 Task: Look for space in Douera, Algeria from 7th July, 2023 to 15th July, 2023 for 6 adults in price range Rs.15000 to Rs.20000. Place can be entire place with 3 bedrooms having 3 beds and 3 bathrooms. Property type can be house, flat, hotel. Amenities needed are: washing machine. Booking option can be shelf check-in. Required host language is .
Action: Mouse moved to (531, 118)
Screenshot: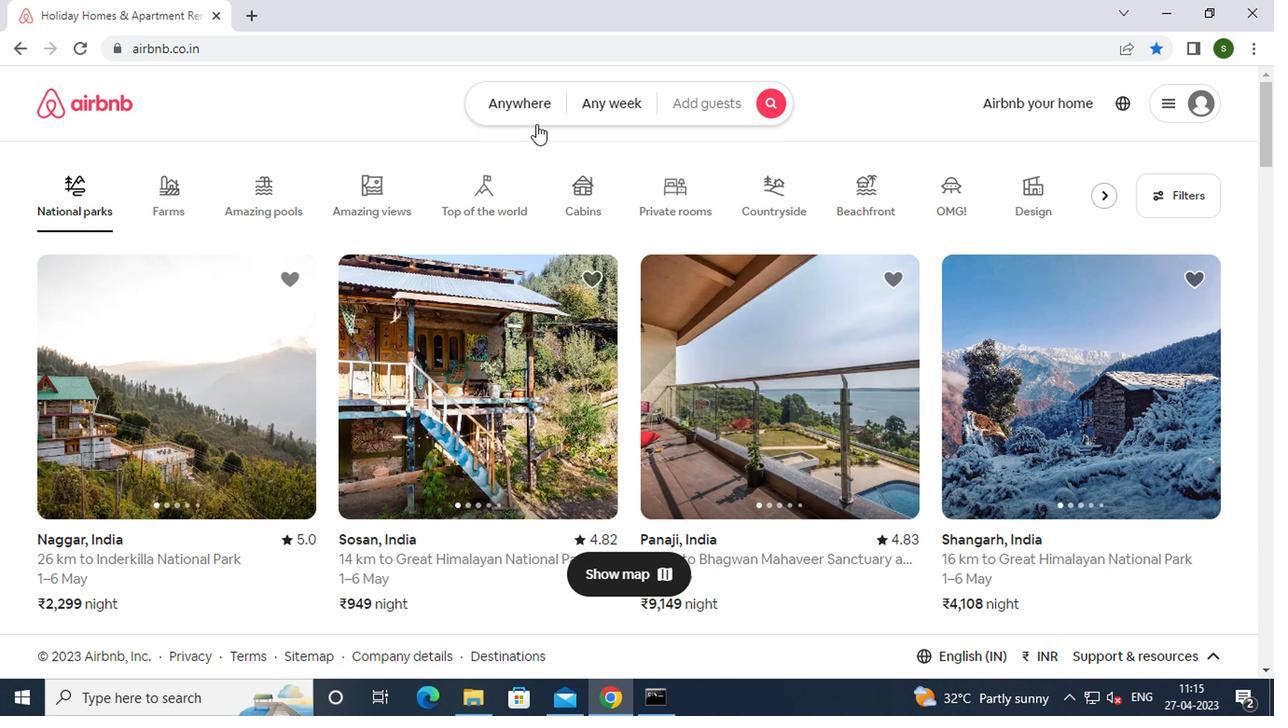 
Action: Mouse pressed left at (531, 118)
Screenshot: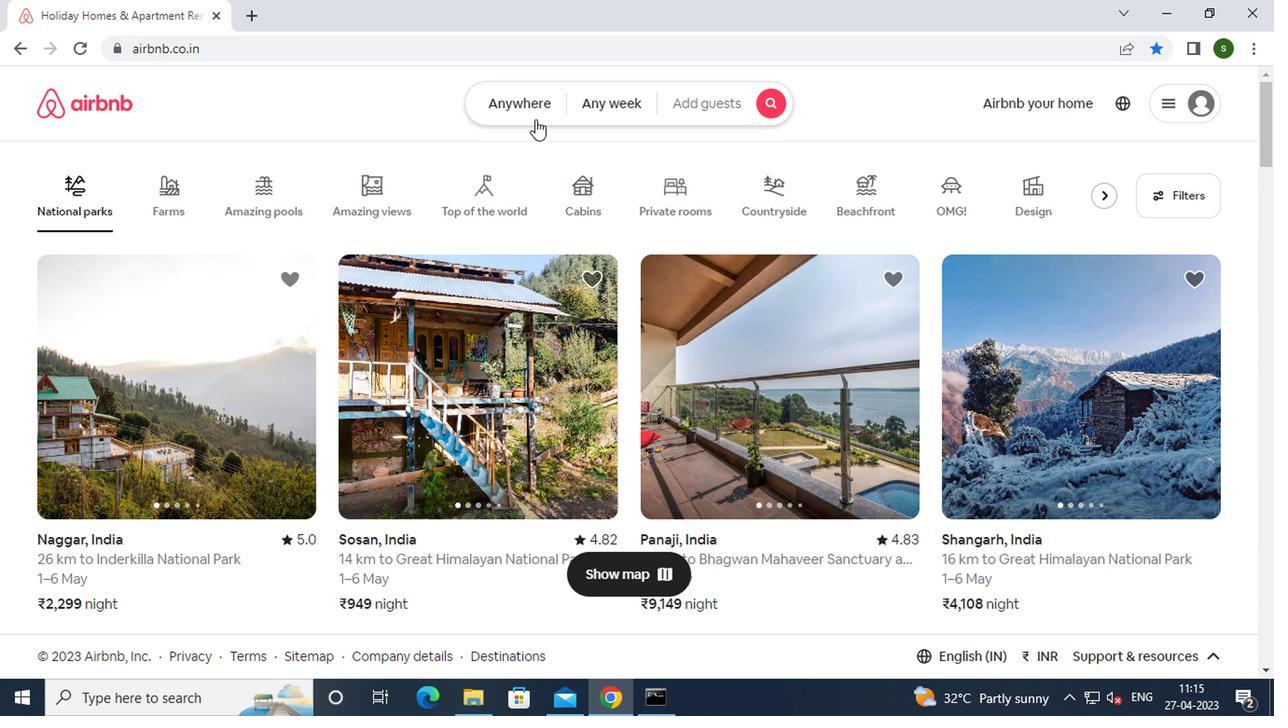 
Action: Mouse moved to (457, 174)
Screenshot: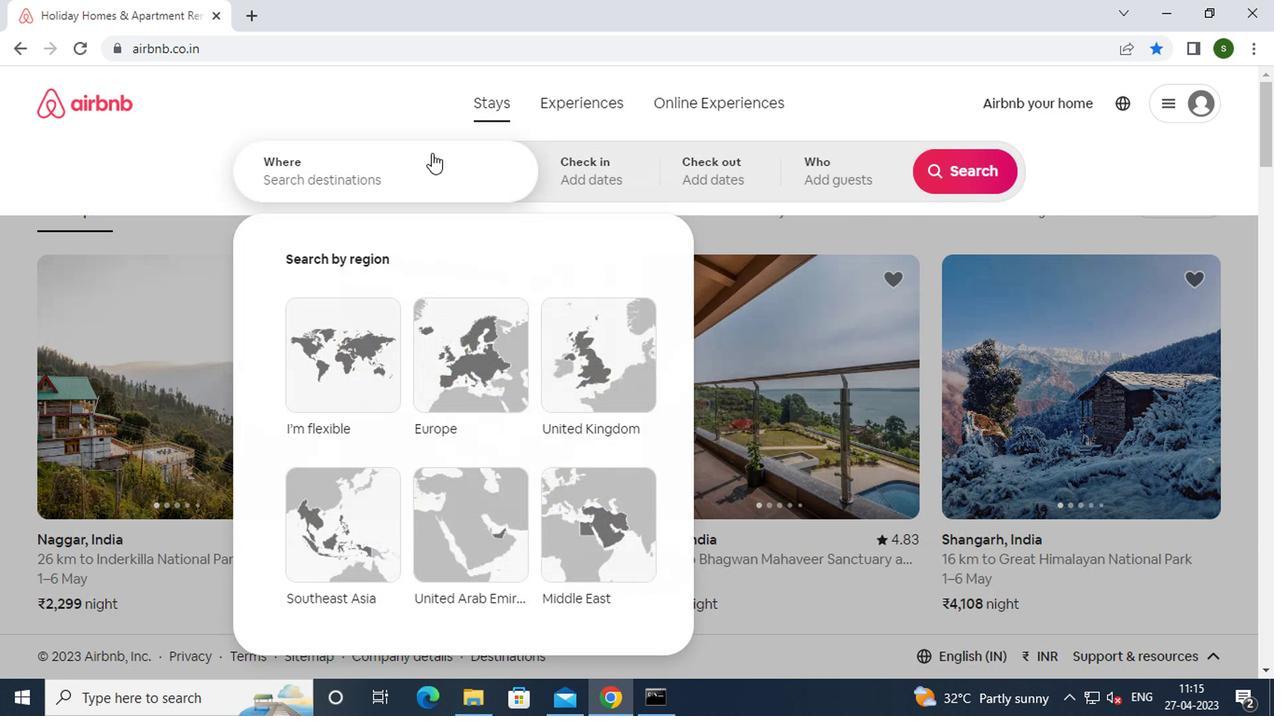 
Action: Mouse pressed left at (457, 174)
Screenshot: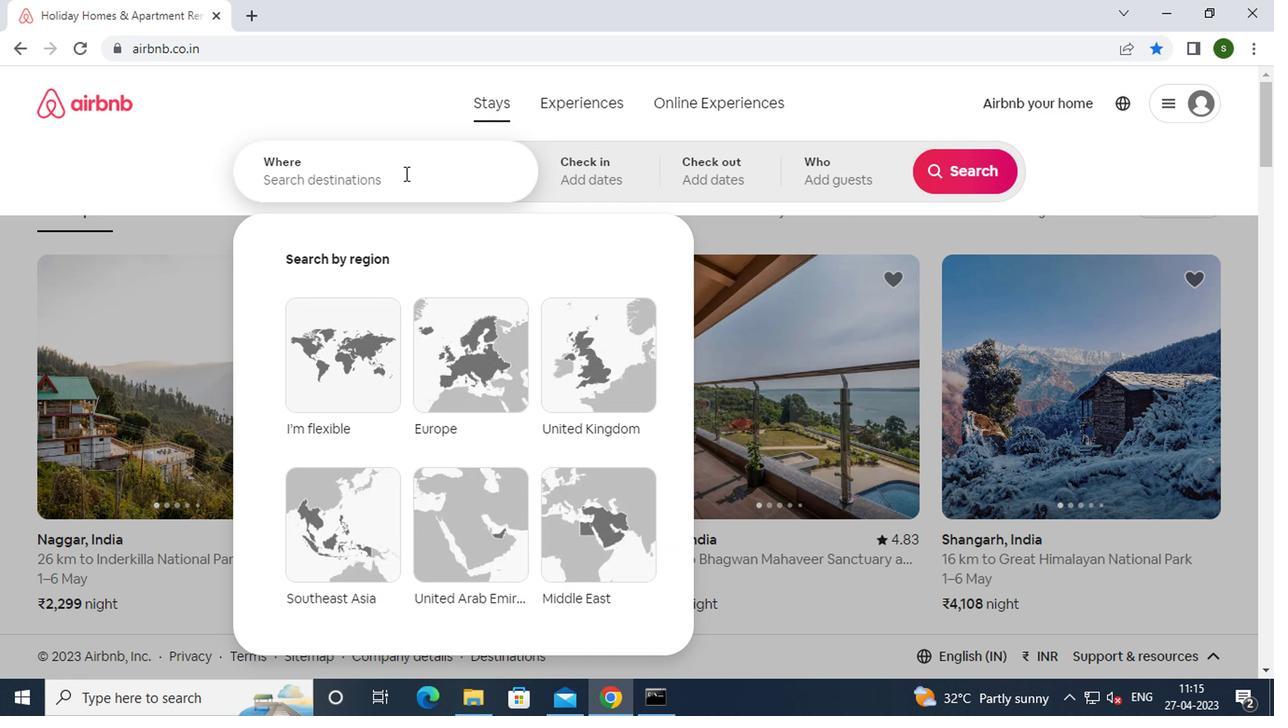 
Action: Key pressed d<Key.caps_lock>ouera,<Key.space><Key.caps_lock>a<Key.caps_lock>lgeria<Key.enter>
Screenshot: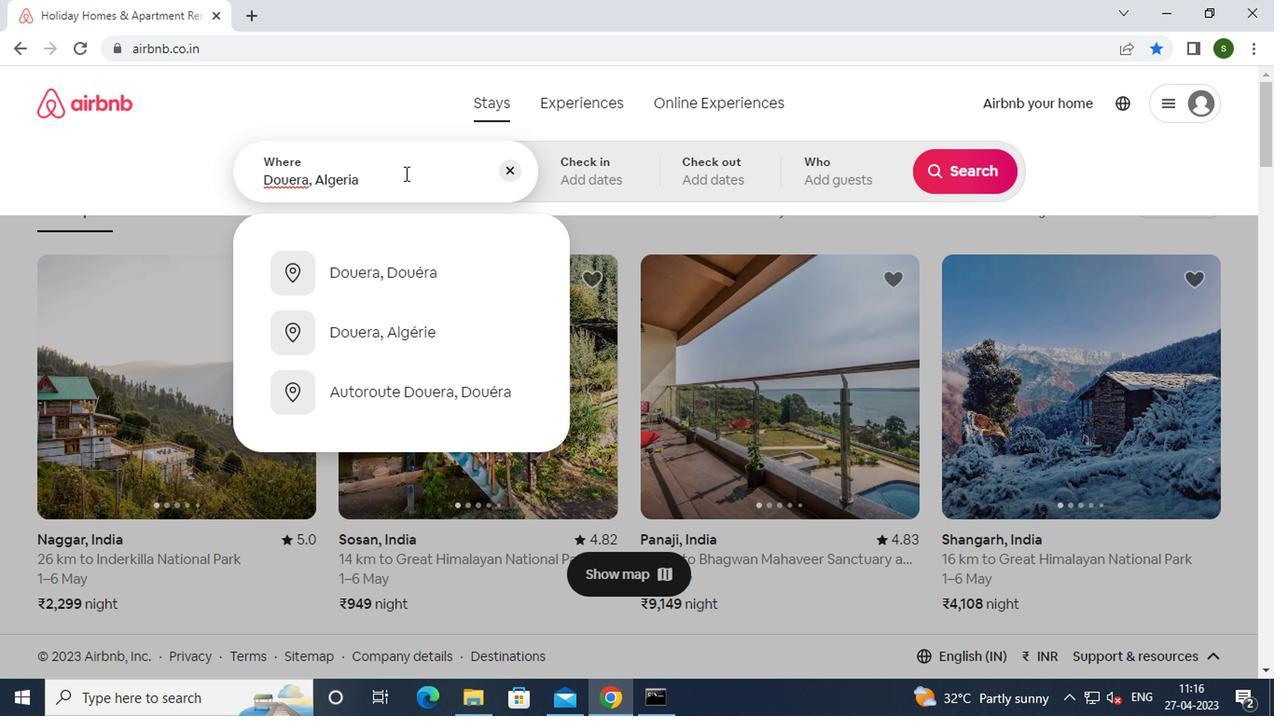 
Action: Mouse moved to (764, 317)
Screenshot: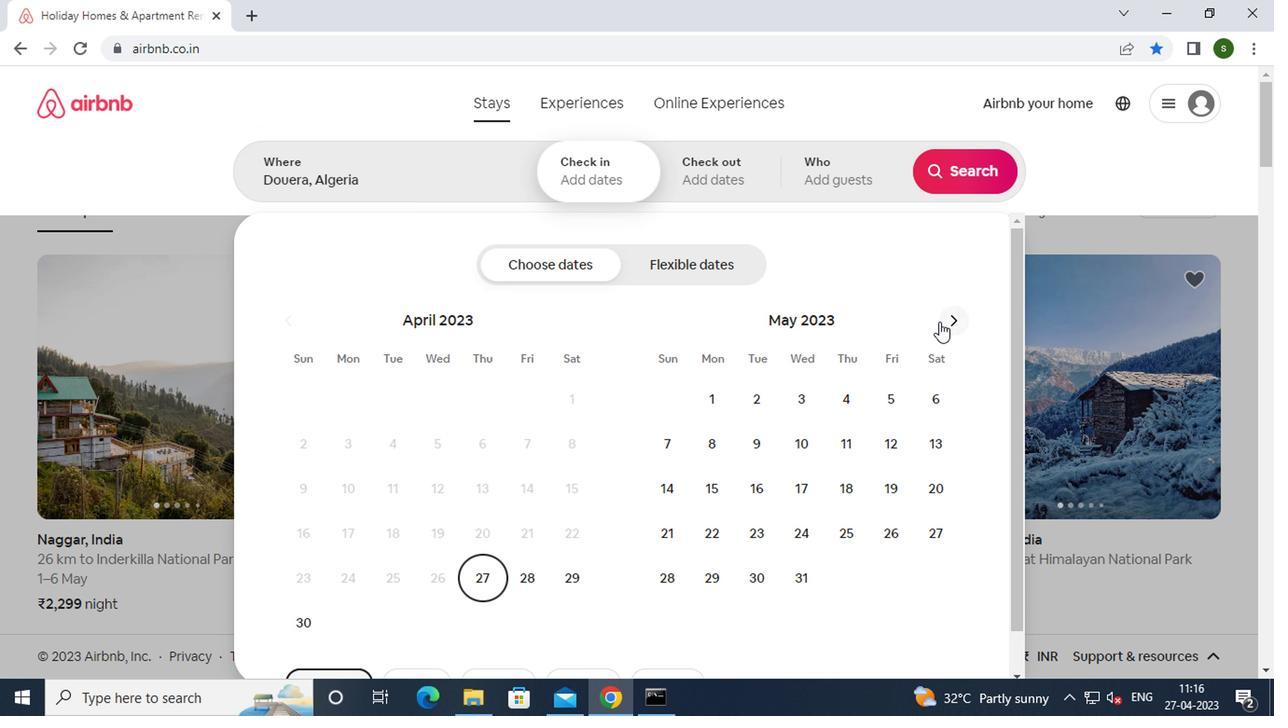 
Action: Mouse pressed left at (764, 317)
Screenshot: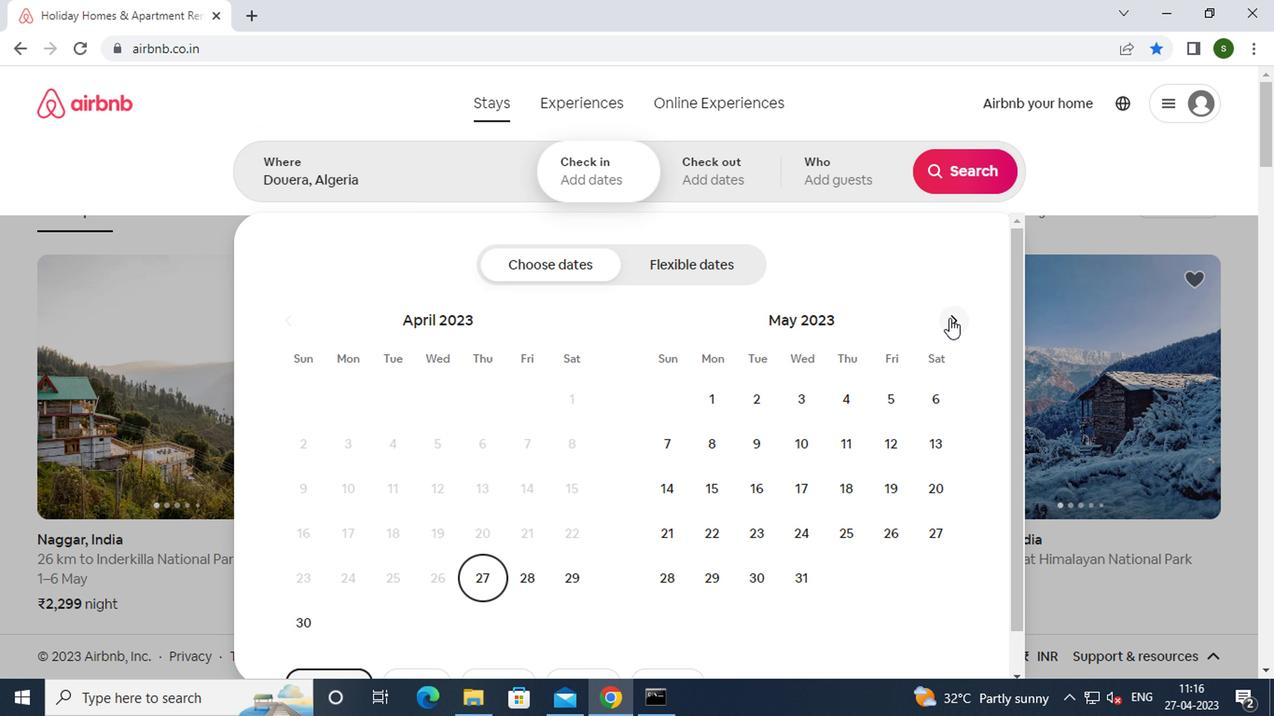 
Action: Mouse pressed left at (764, 317)
Screenshot: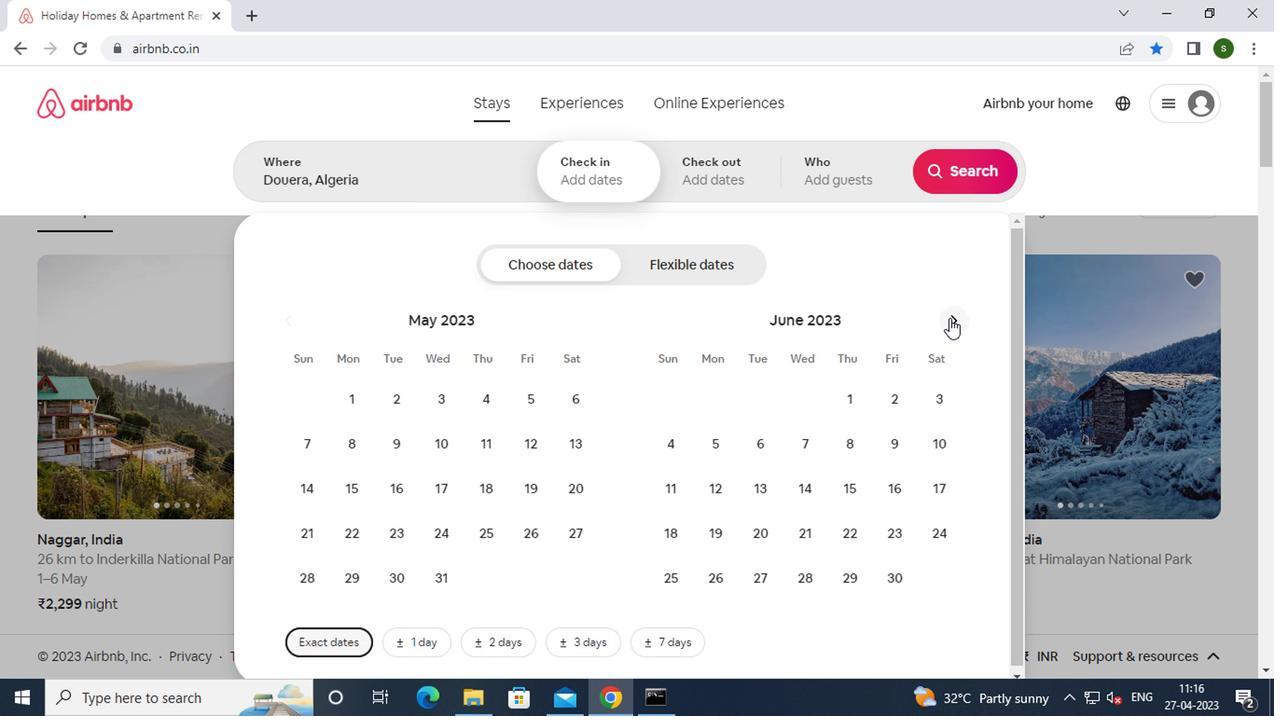 
Action: Mouse moved to (726, 445)
Screenshot: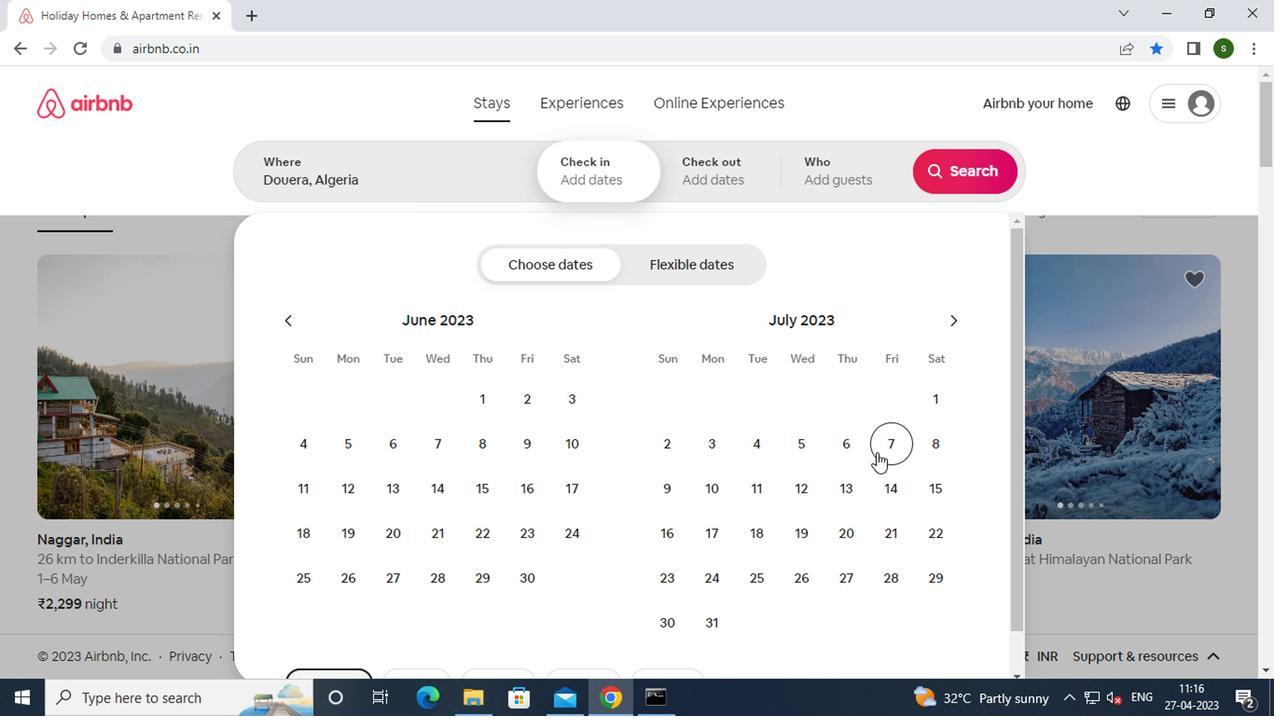 
Action: Mouse pressed left at (726, 445)
Screenshot: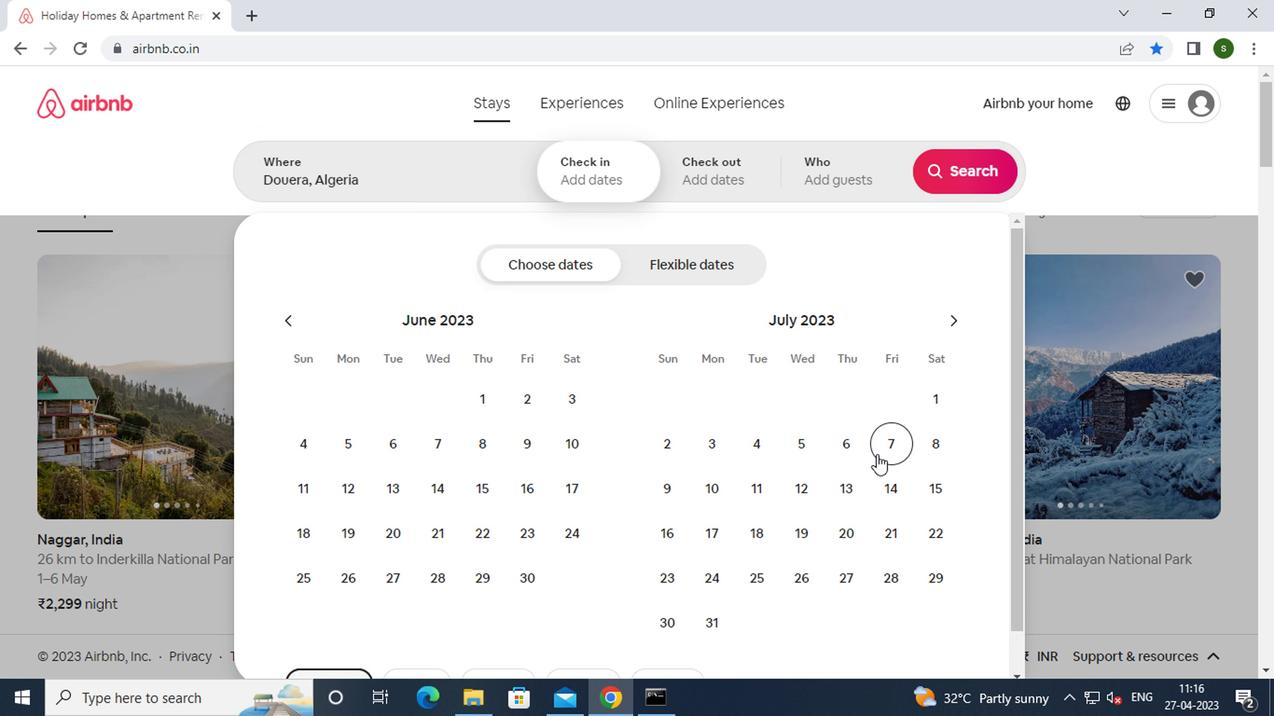 
Action: Mouse moved to (753, 479)
Screenshot: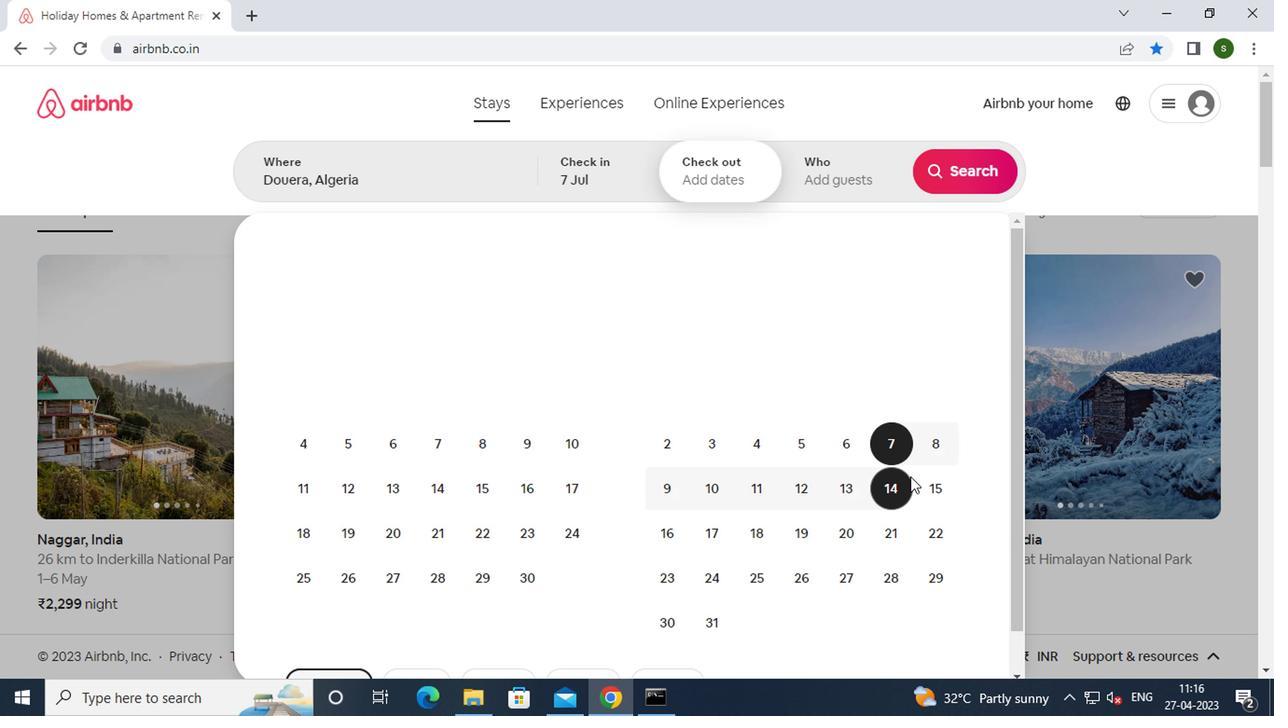 
Action: Mouse pressed left at (753, 479)
Screenshot: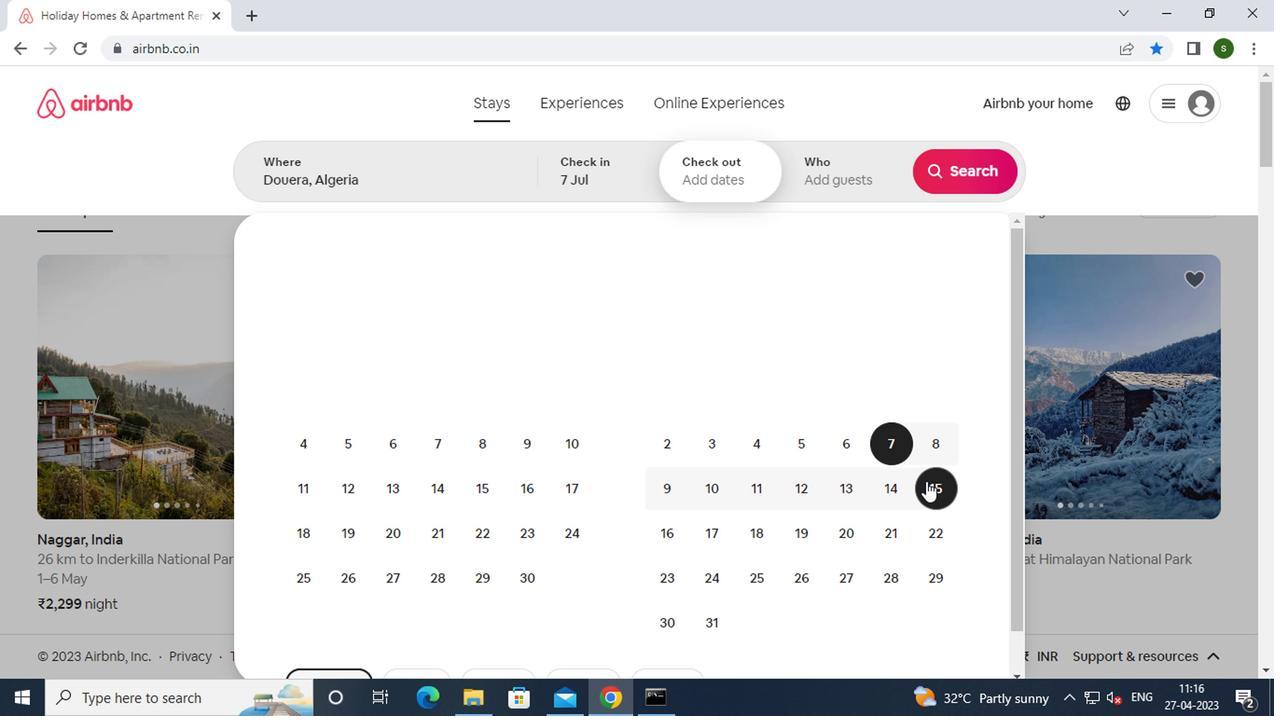 
Action: Mouse moved to (702, 169)
Screenshot: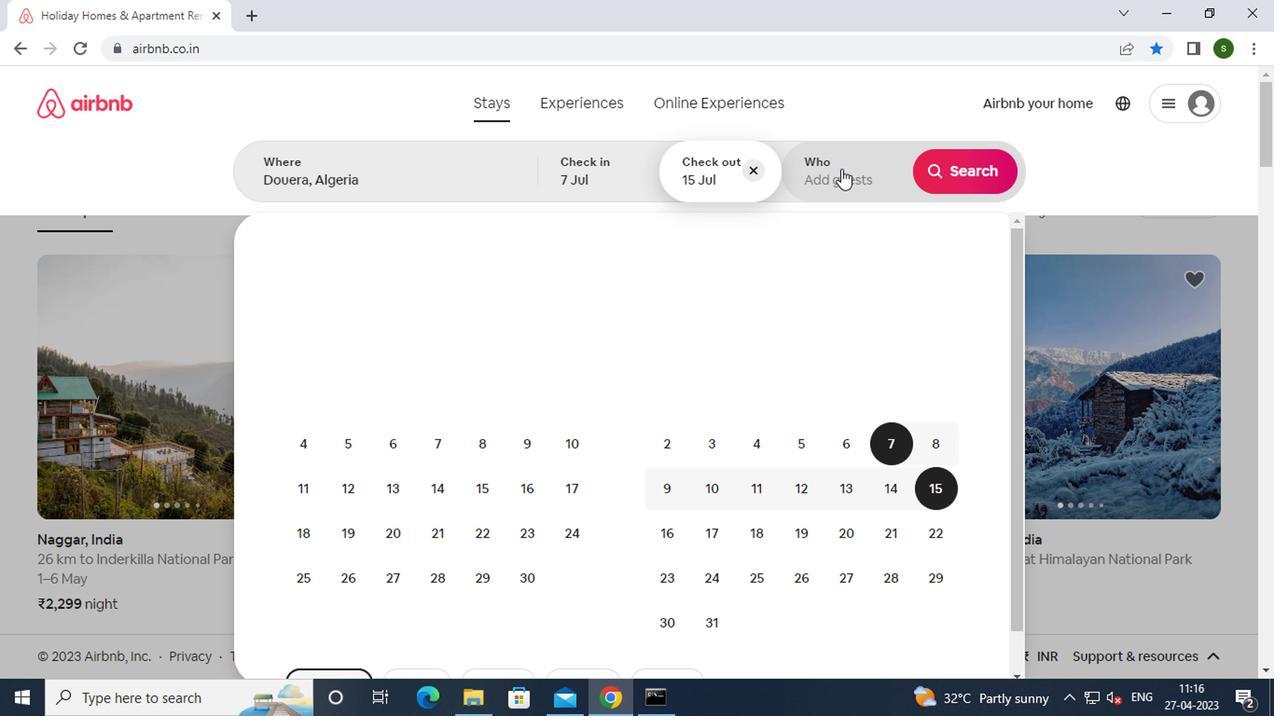 
Action: Mouse pressed left at (702, 169)
Screenshot: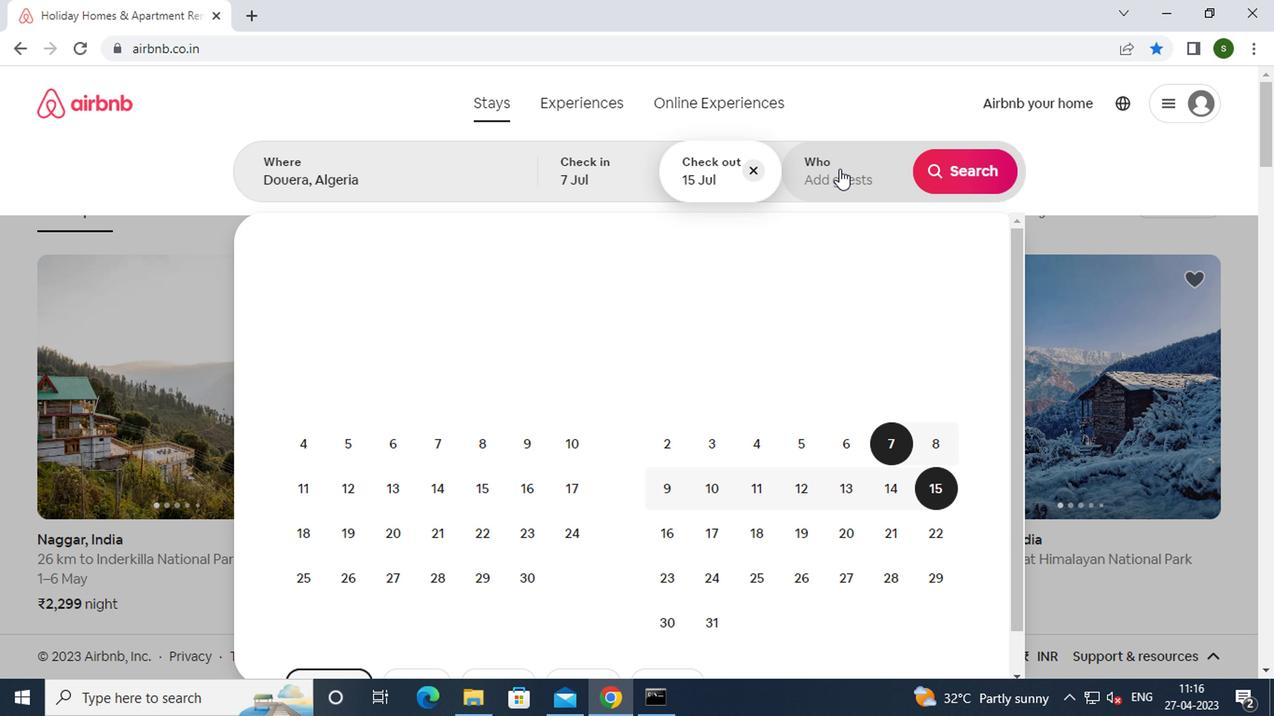 
Action: Mouse moved to (774, 265)
Screenshot: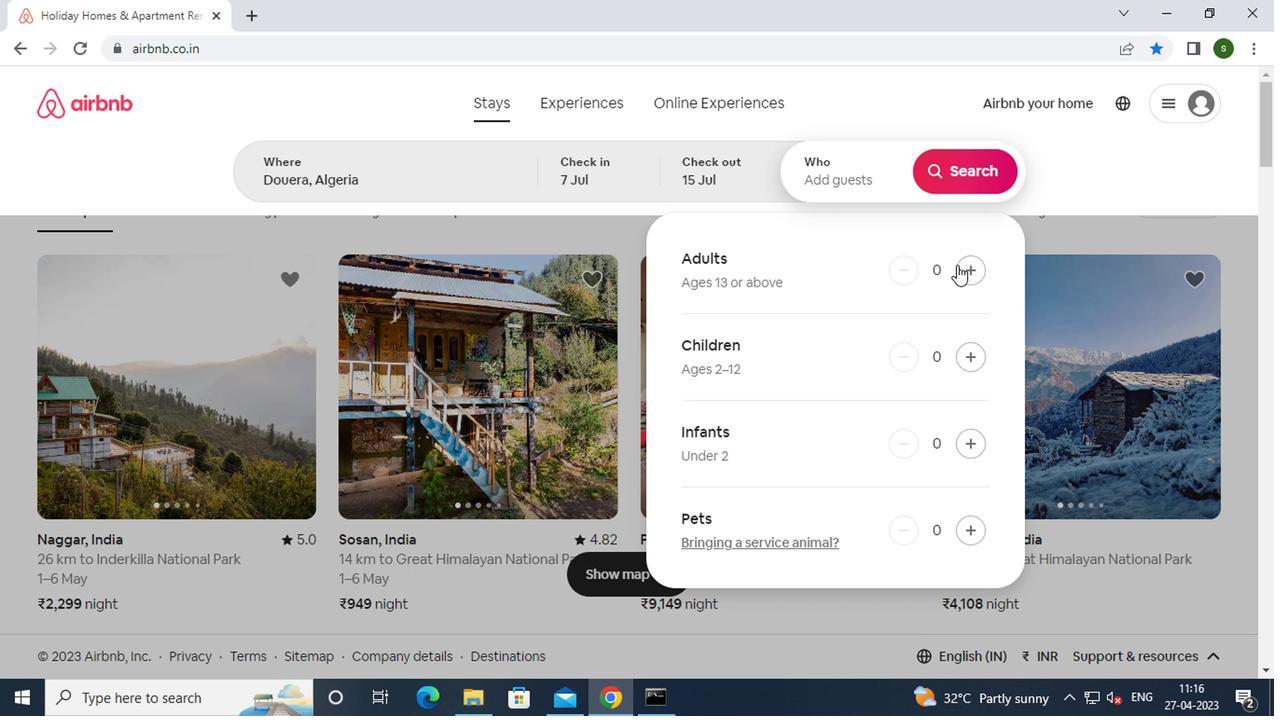 
Action: Mouse pressed left at (774, 265)
Screenshot: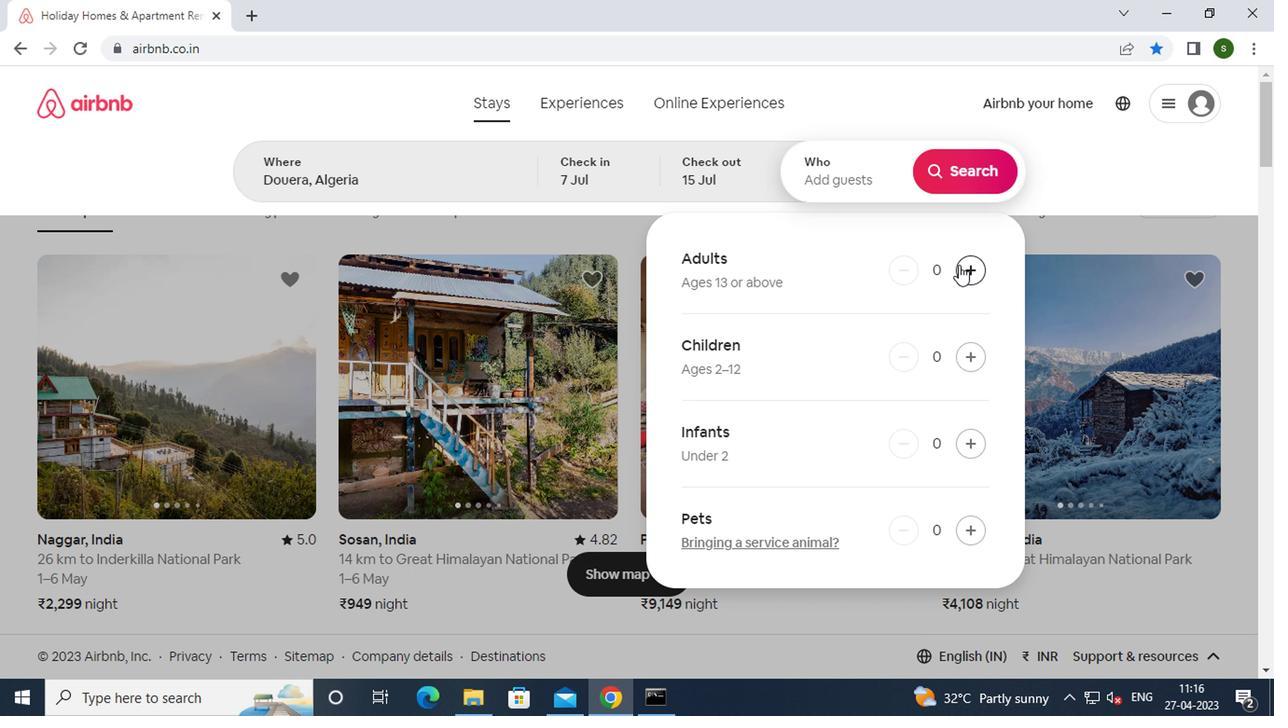 
Action: Mouse pressed left at (774, 265)
Screenshot: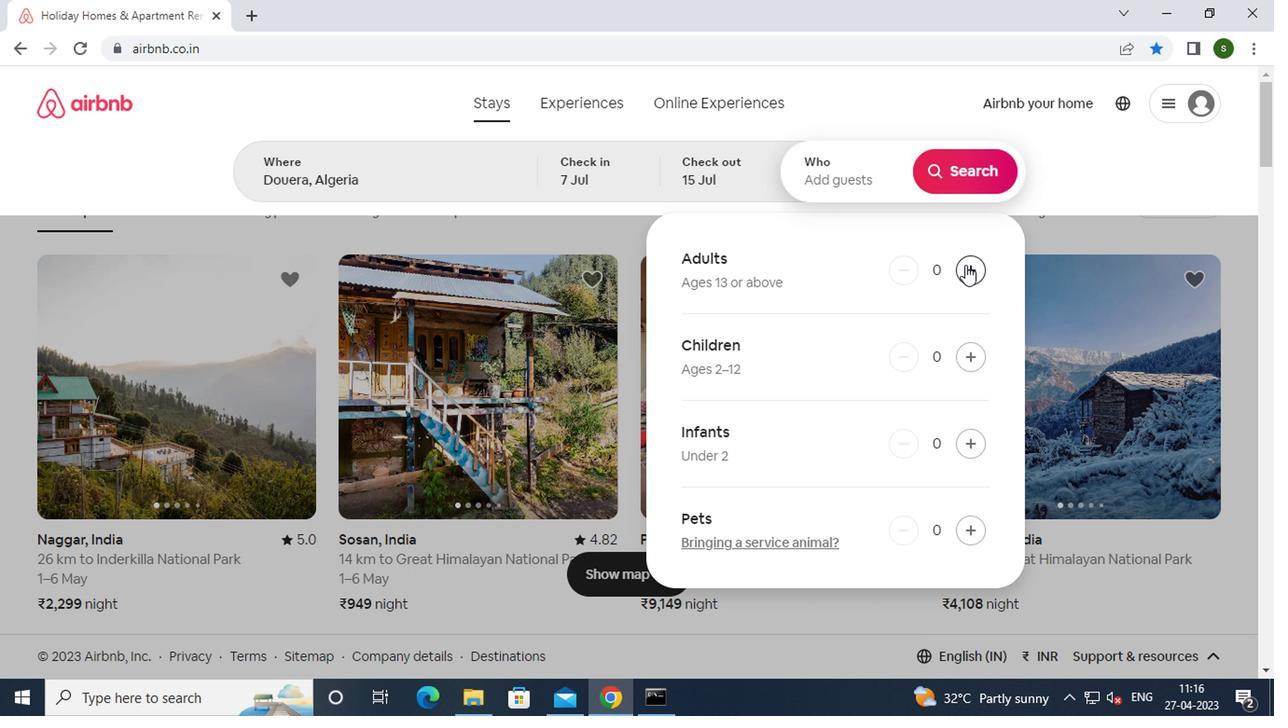 
Action: Mouse pressed left at (774, 265)
Screenshot: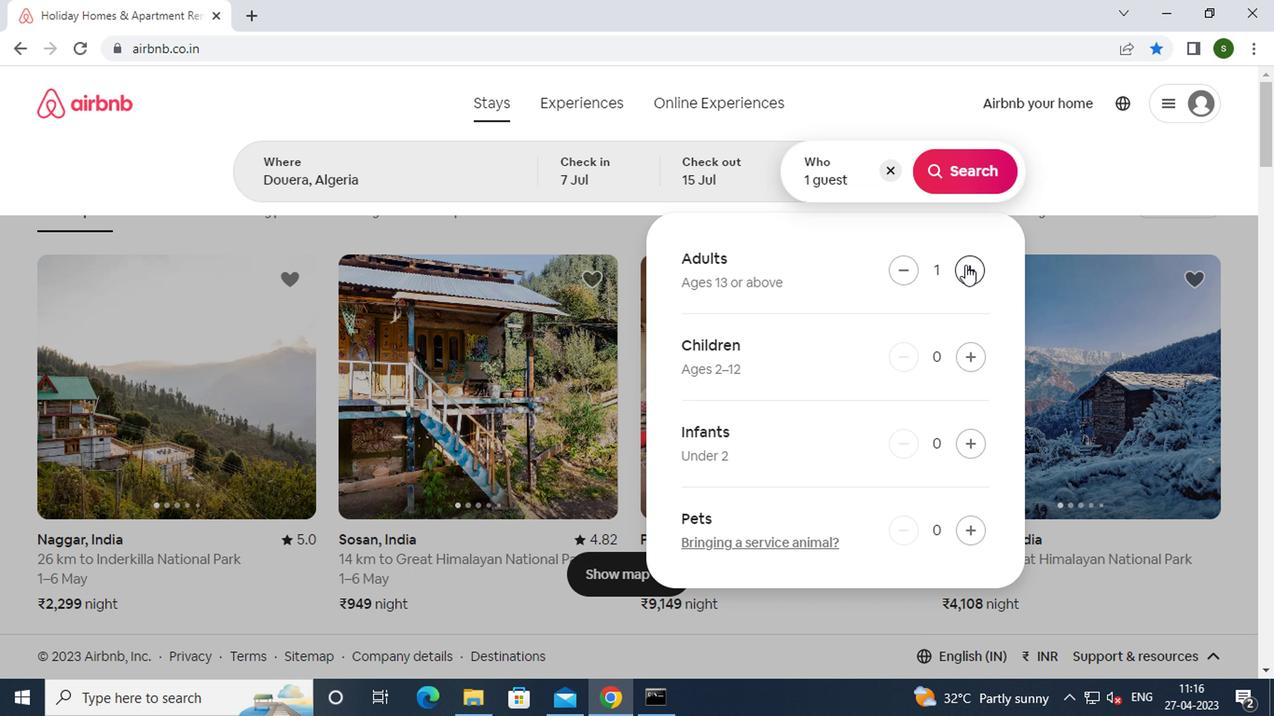 
Action: Mouse pressed left at (774, 265)
Screenshot: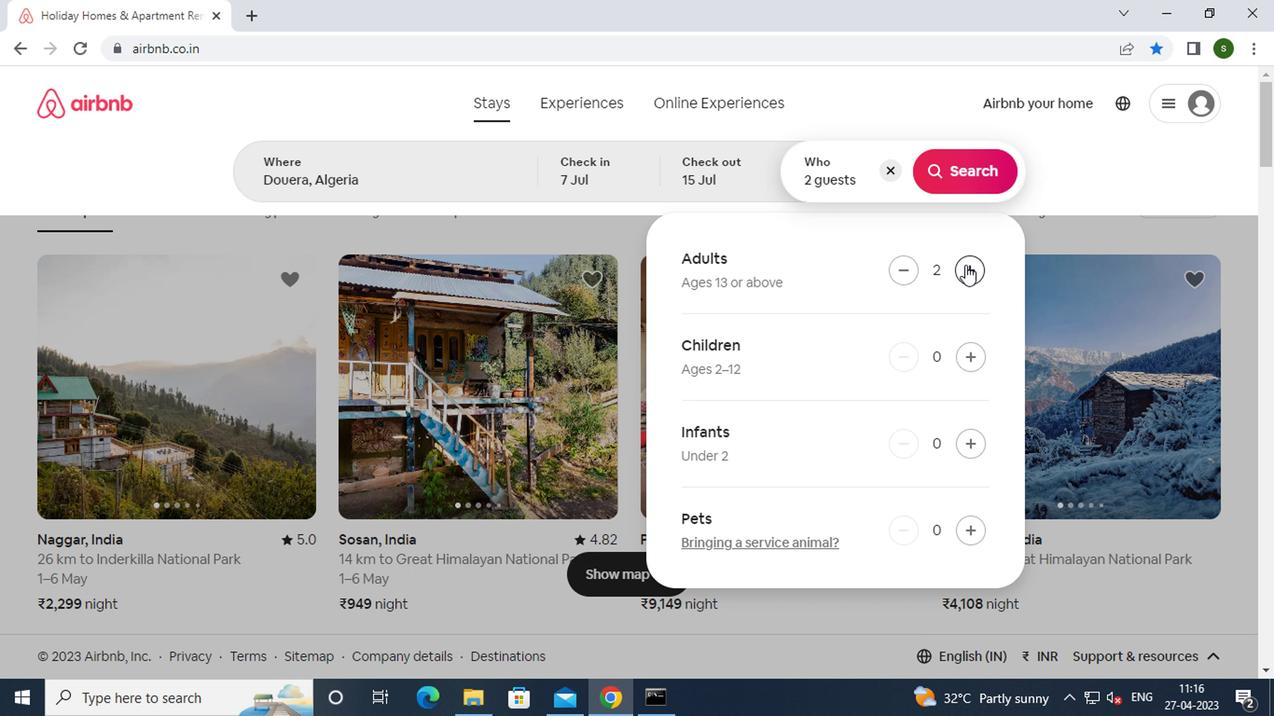
Action: Mouse pressed left at (774, 265)
Screenshot: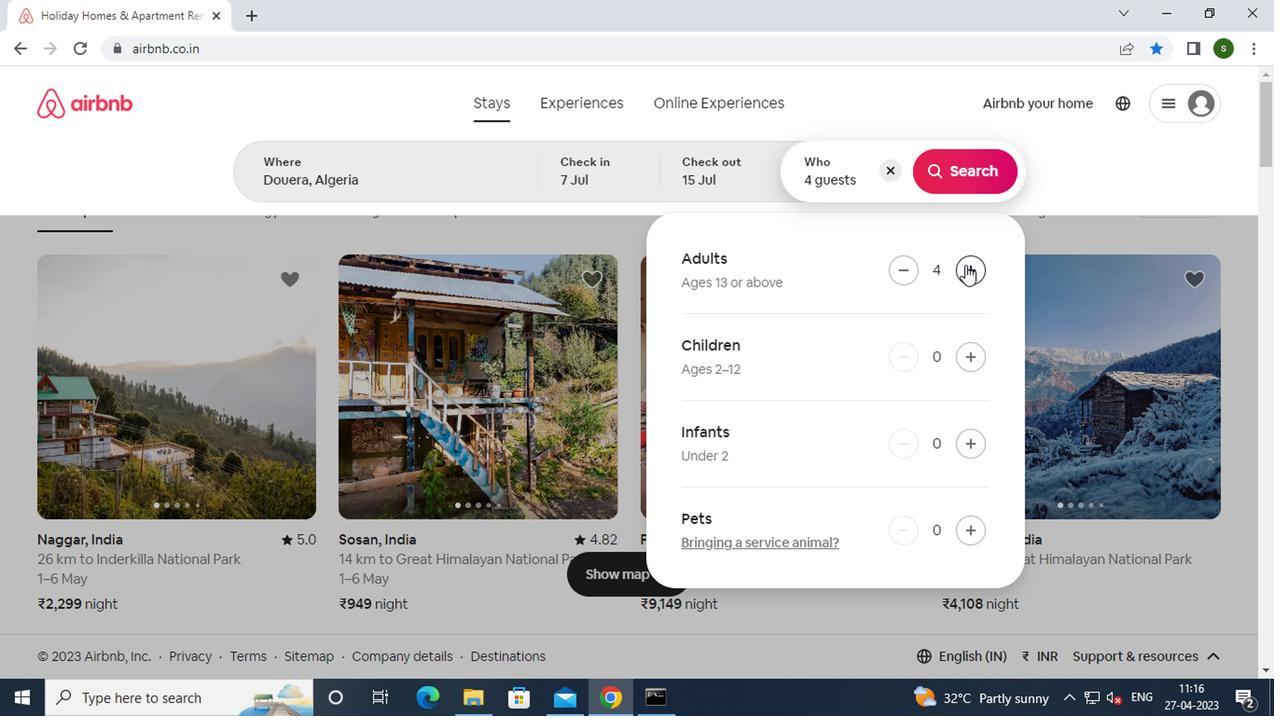 
Action: Mouse pressed left at (774, 265)
Screenshot: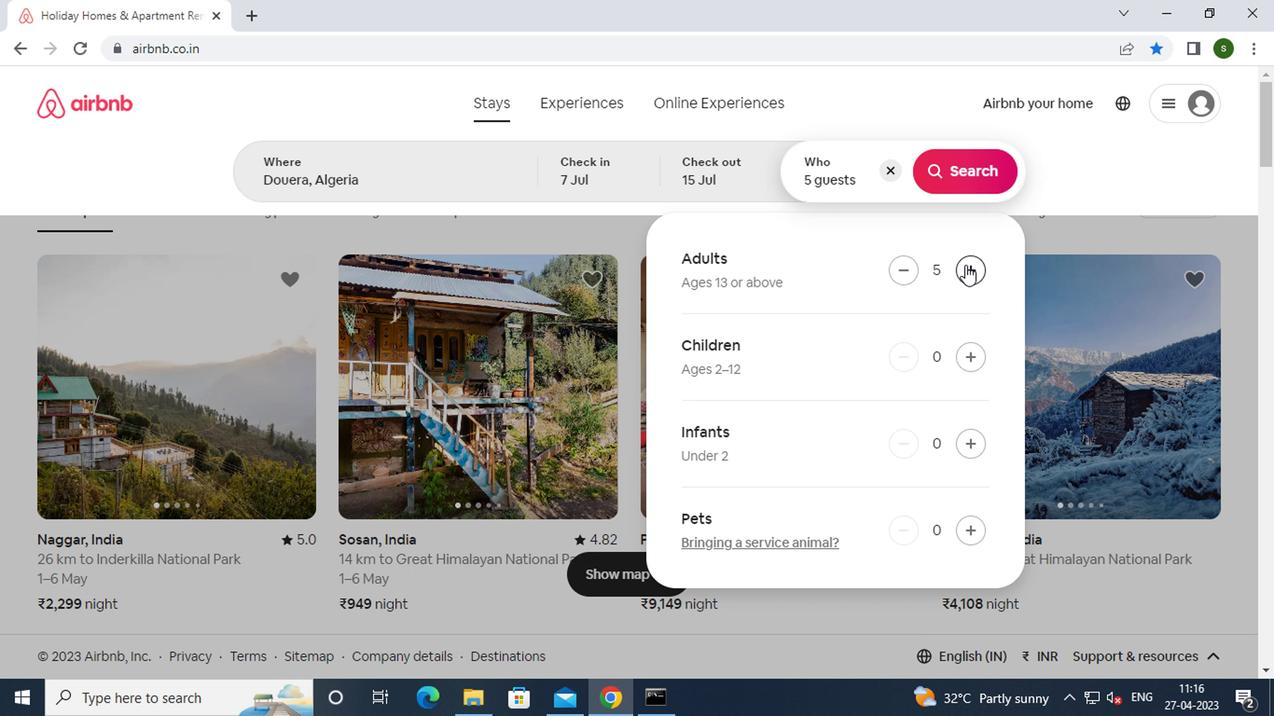 
Action: Mouse moved to (773, 174)
Screenshot: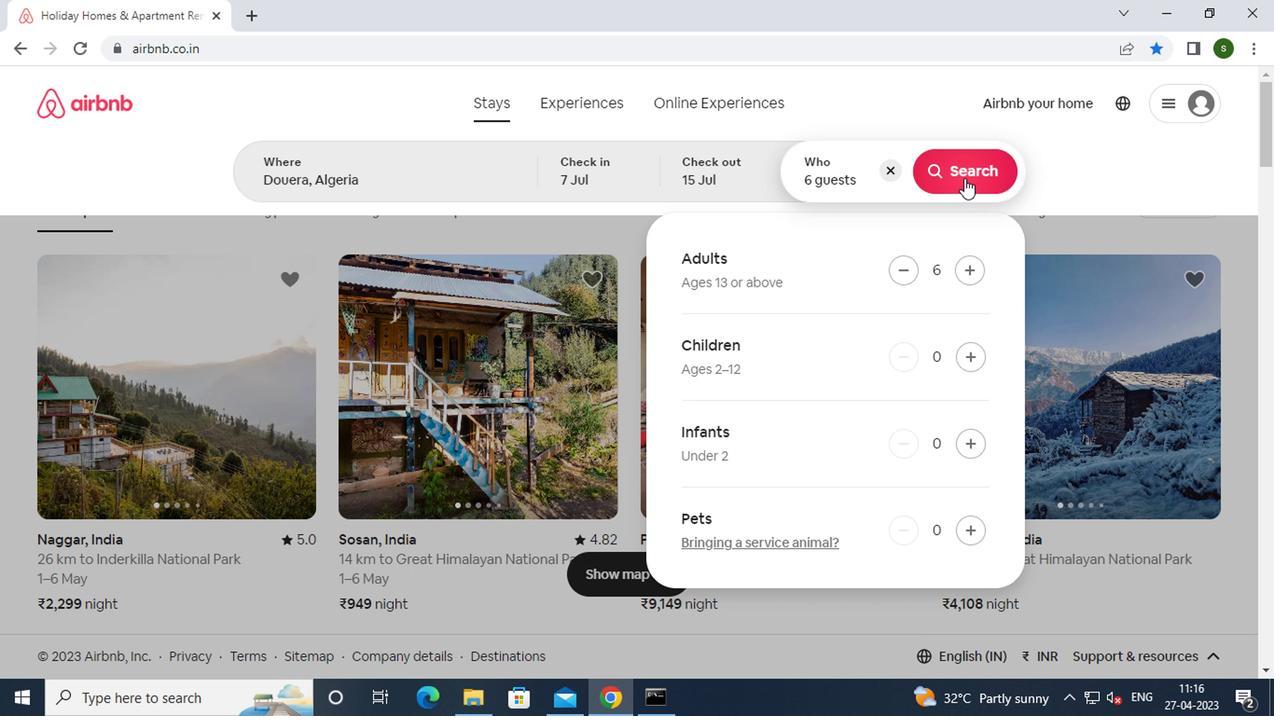 
Action: Mouse pressed left at (773, 174)
Screenshot: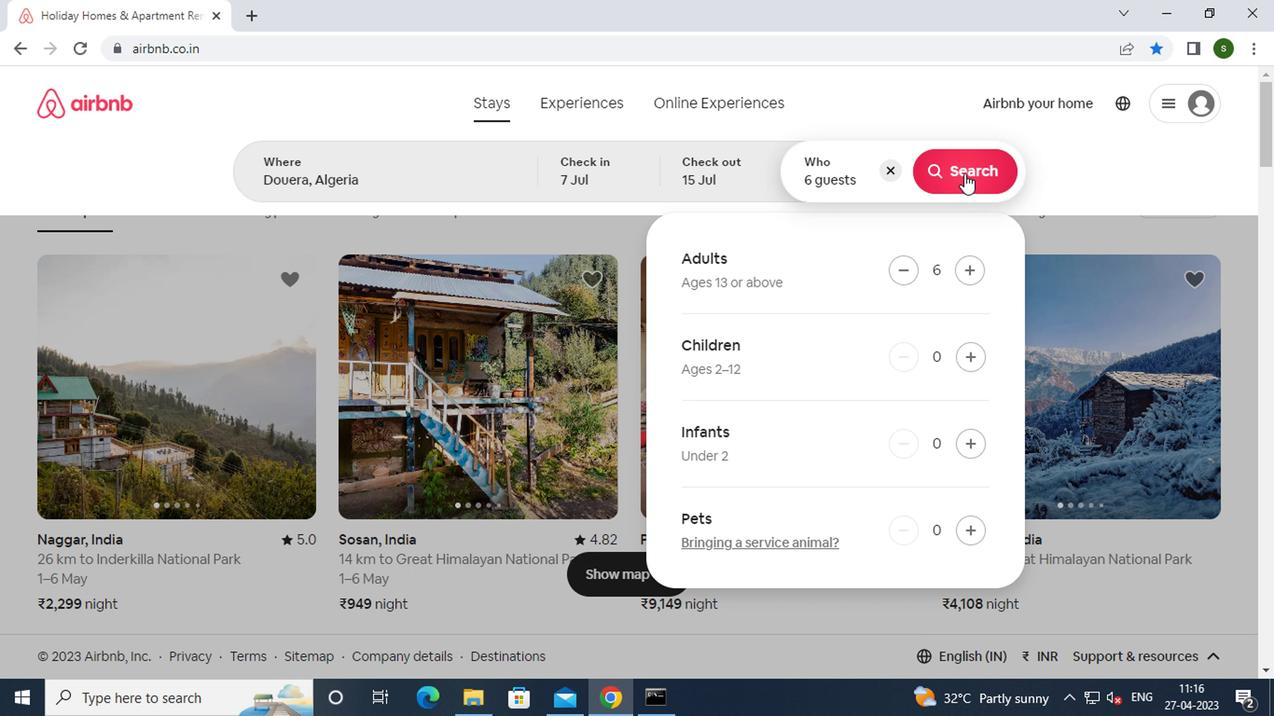 
Action: Mouse moved to (891, 188)
Screenshot: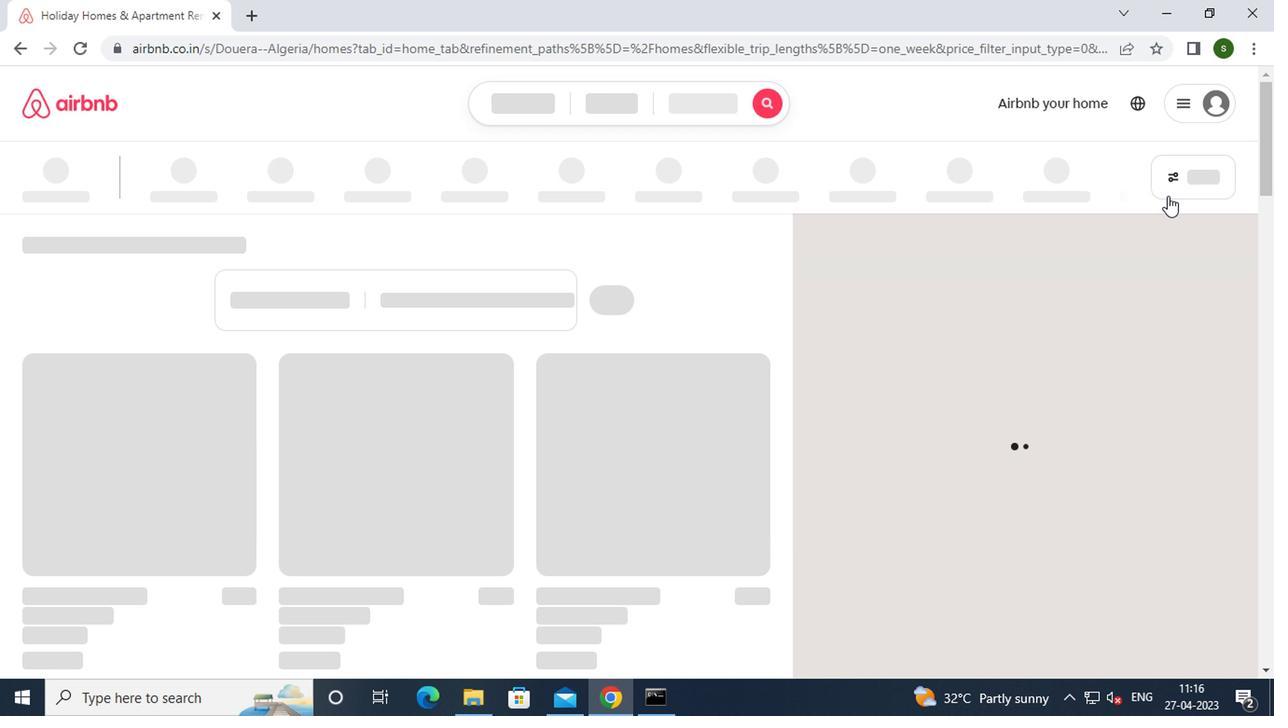 
Action: Mouse pressed left at (891, 188)
Screenshot: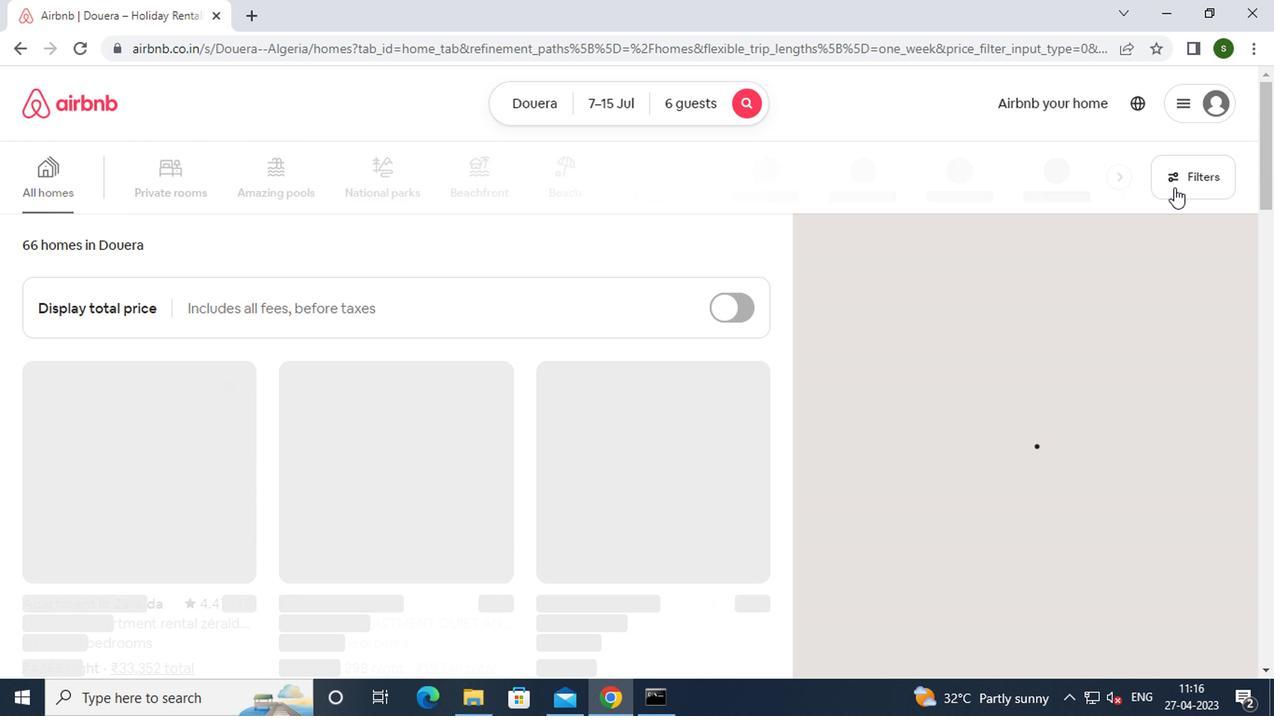 
Action: Mouse moved to (521, 414)
Screenshot: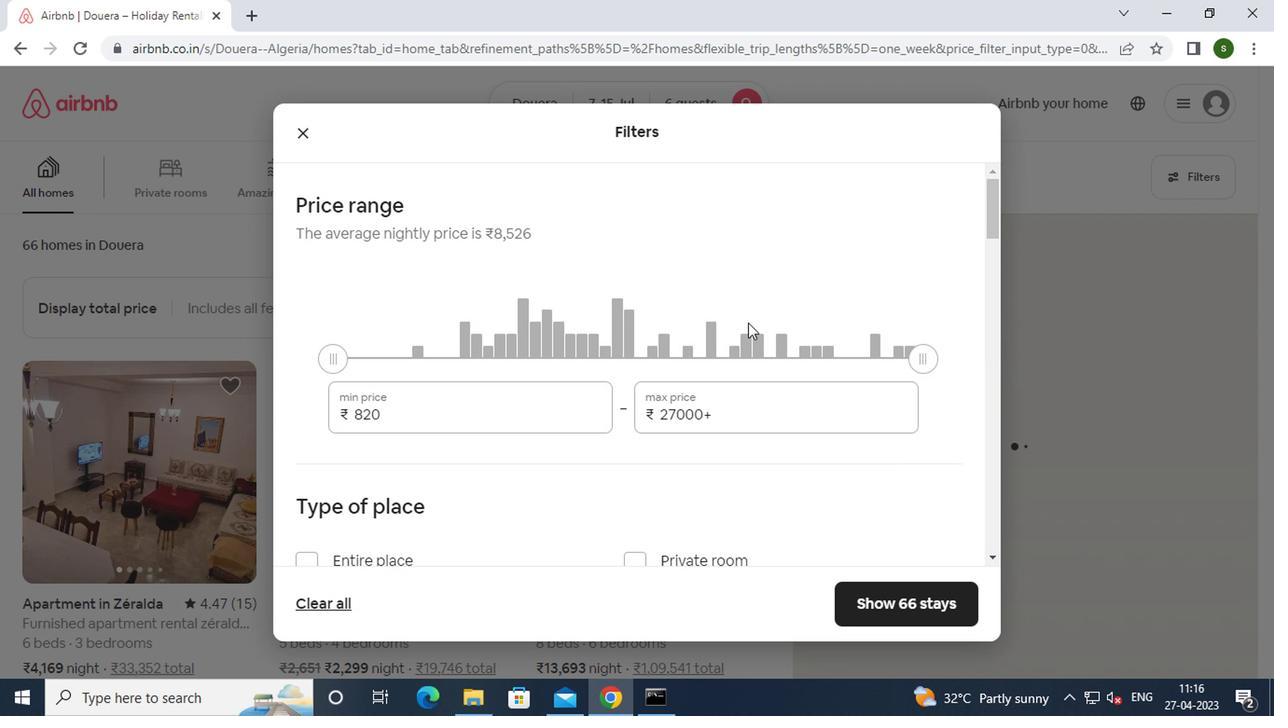 
Action: Mouse pressed left at (521, 414)
Screenshot: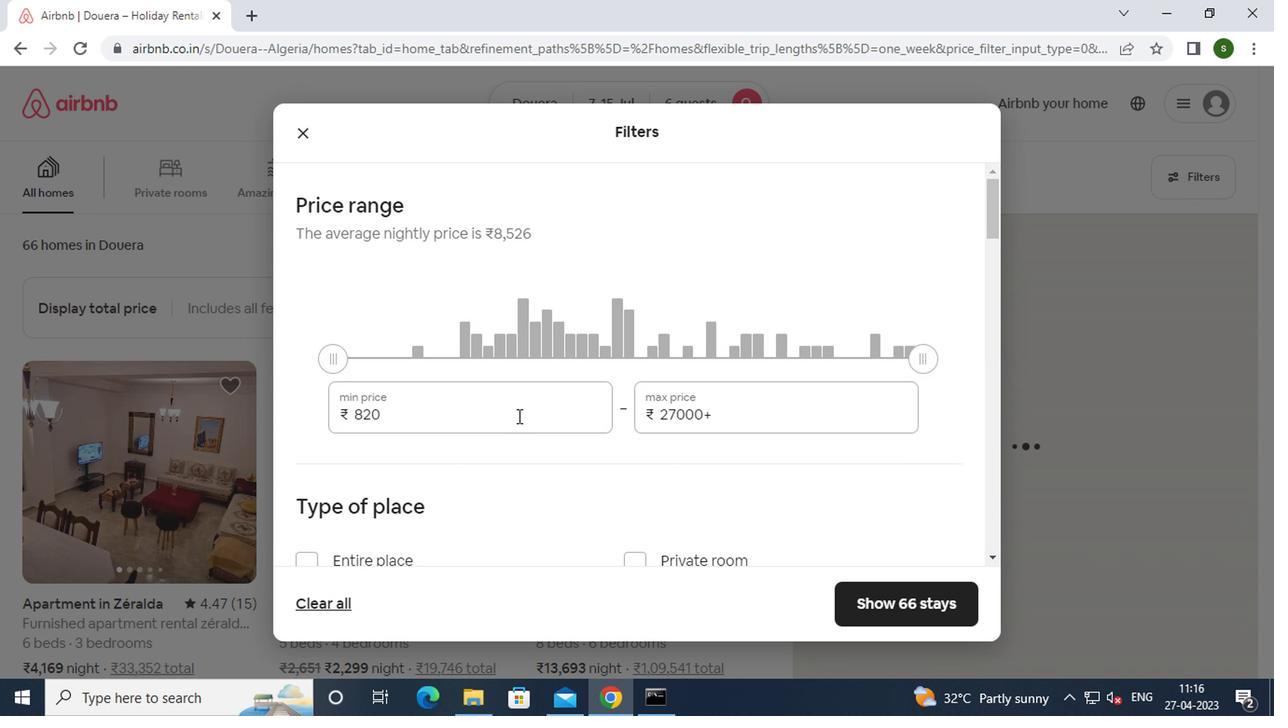 
Action: Mouse moved to (521, 412)
Screenshot: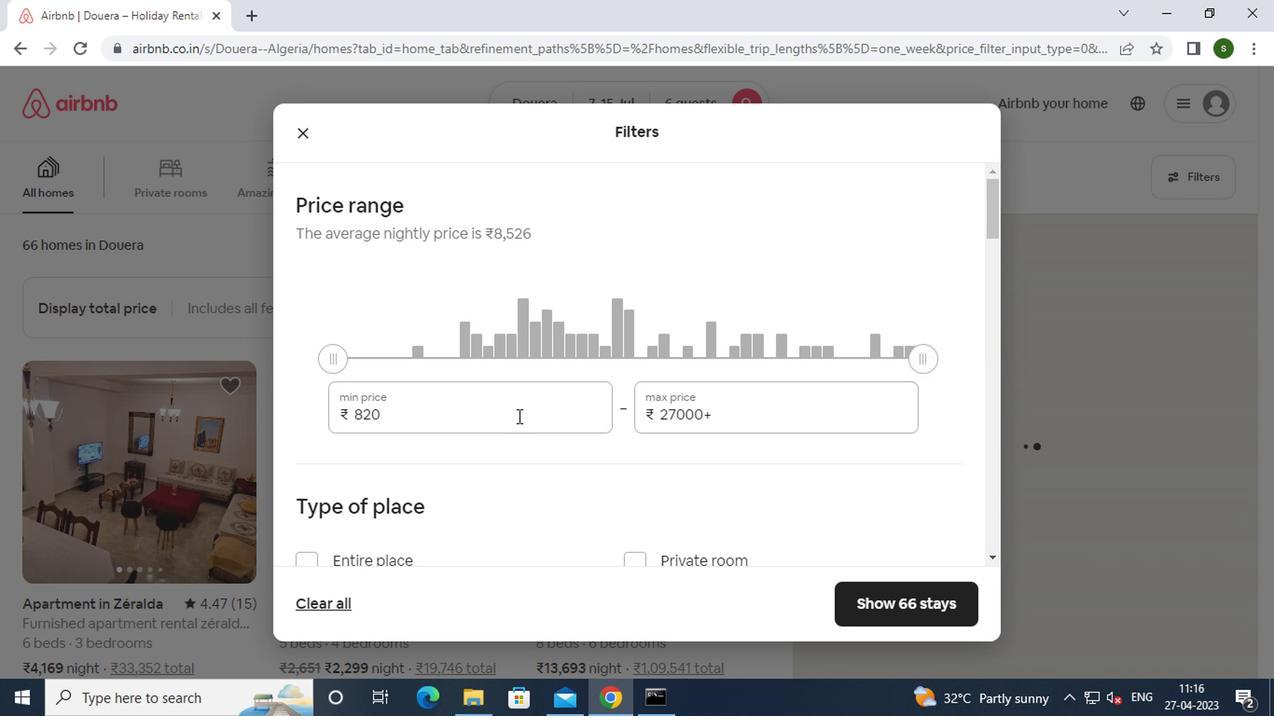 
Action: Key pressed <Key.backspace><Key.backspace><Key.backspace><Key.backspace><Key.backspace><Key.backspace><Key.backspace>15000
Screenshot: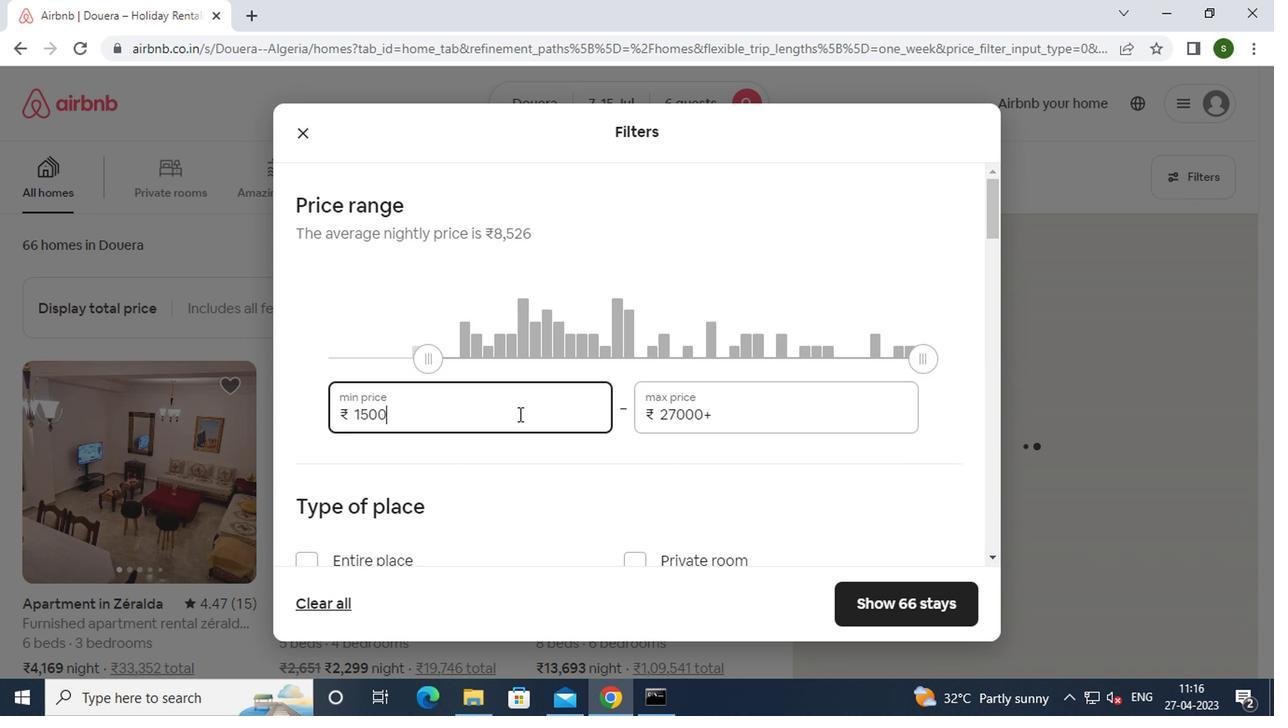 
Action: Mouse moved to (639, 401)
Screenshot: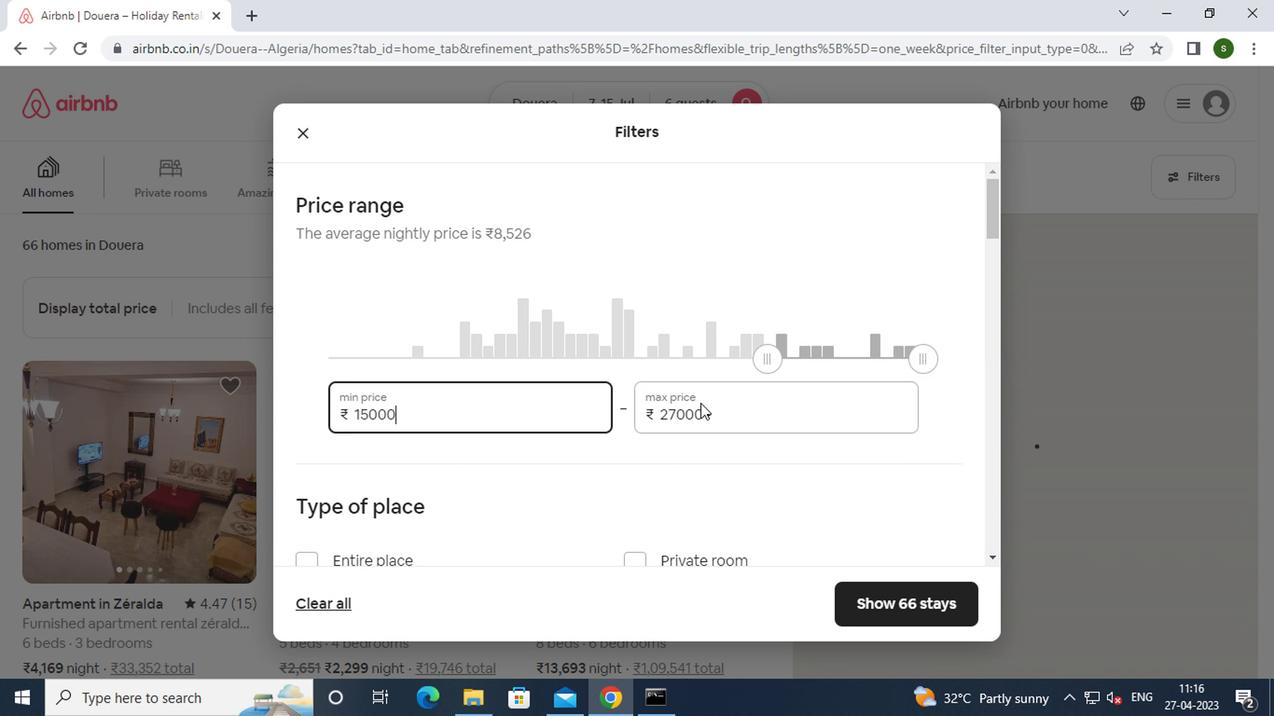 
Action: Mouse pressed left at (639, 401)
Screenshot: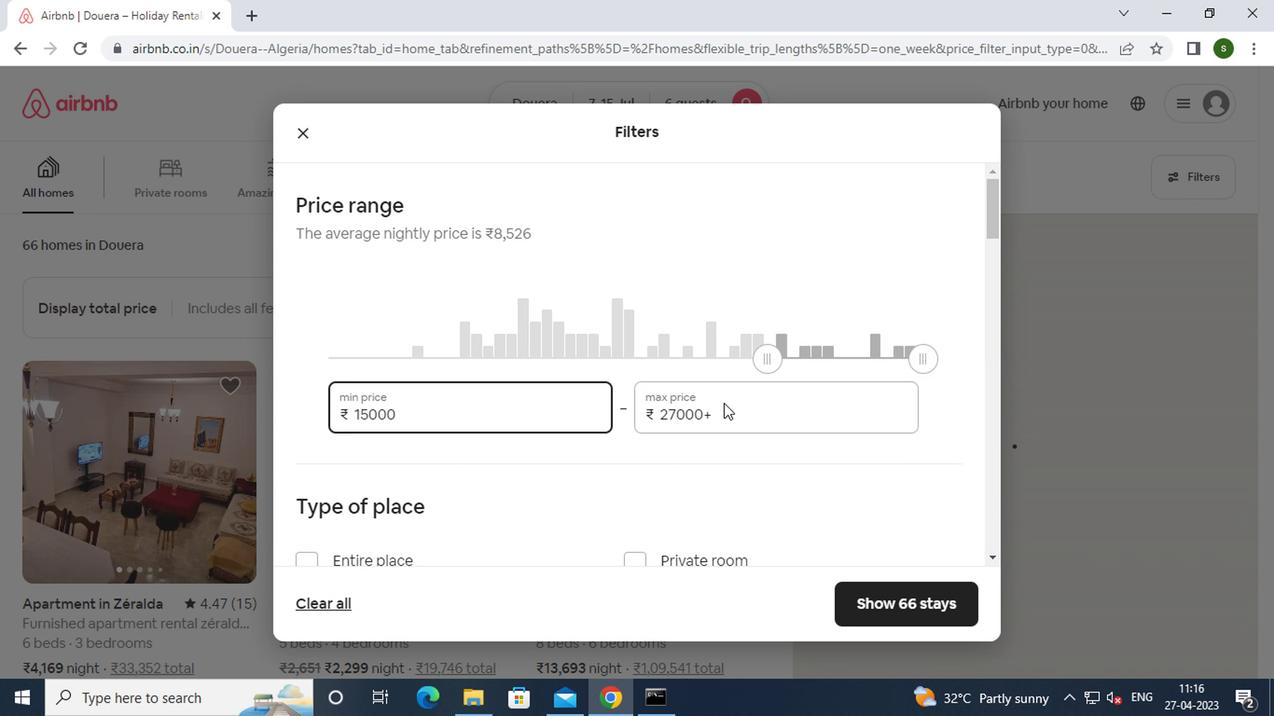 
Action: Mouse moved to (640, 404)
Screenshot: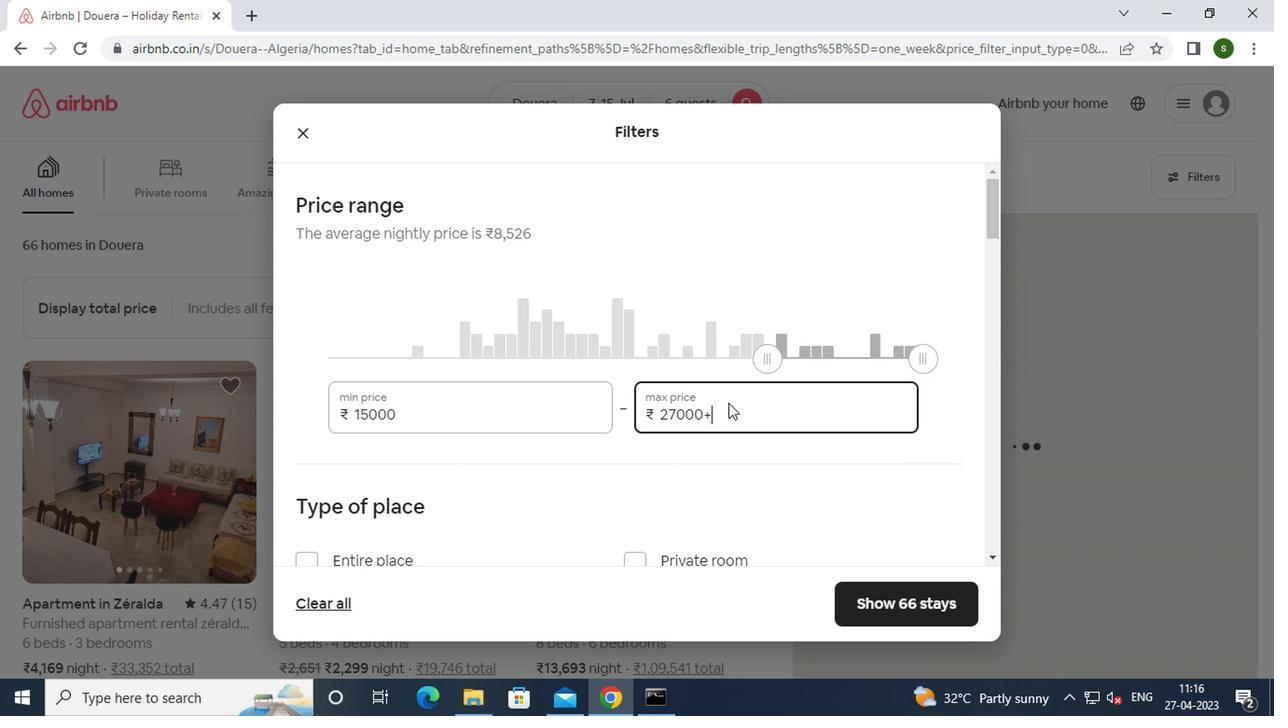 
Action: Key pressed <Key.backspace><Key.backspace><Key.backspace><Key.backspace><Key.backspace><Key.backspace><Key.backspace><Key.backspace><Key.backspace><Key.backspace>20000
Screenshot: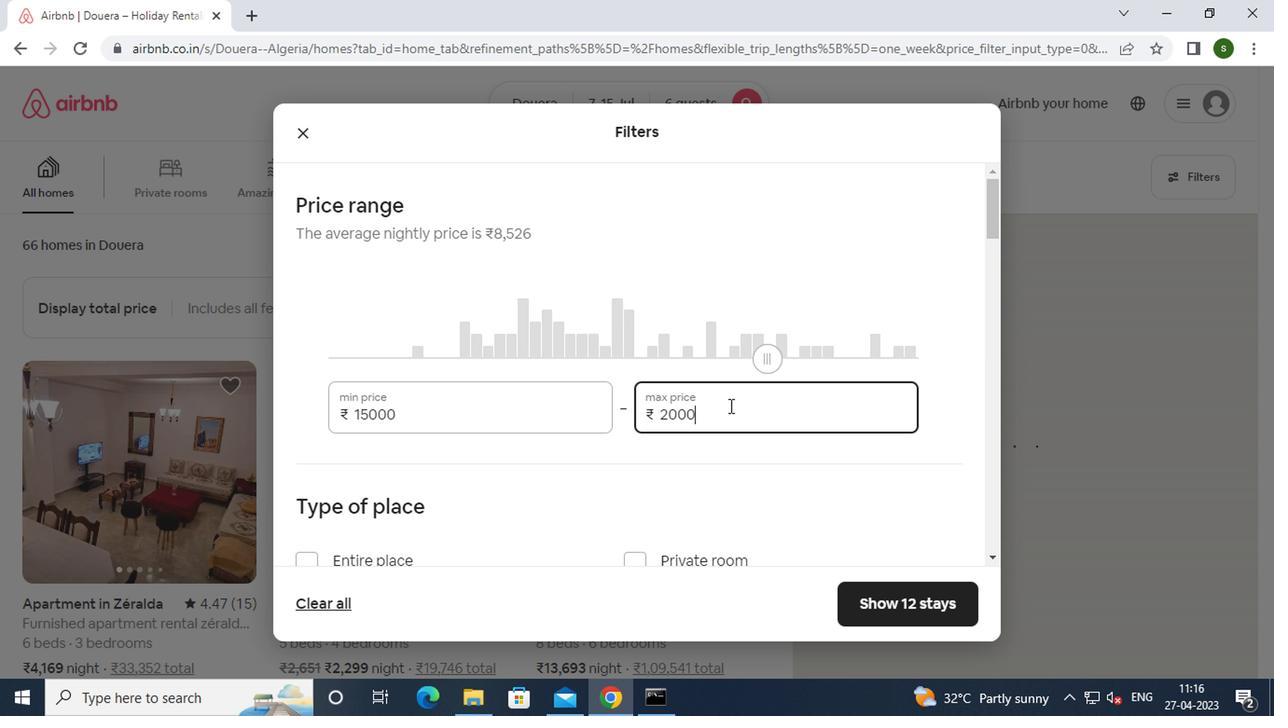 
Action: Mouse moved to (561, 408)
Screenshot: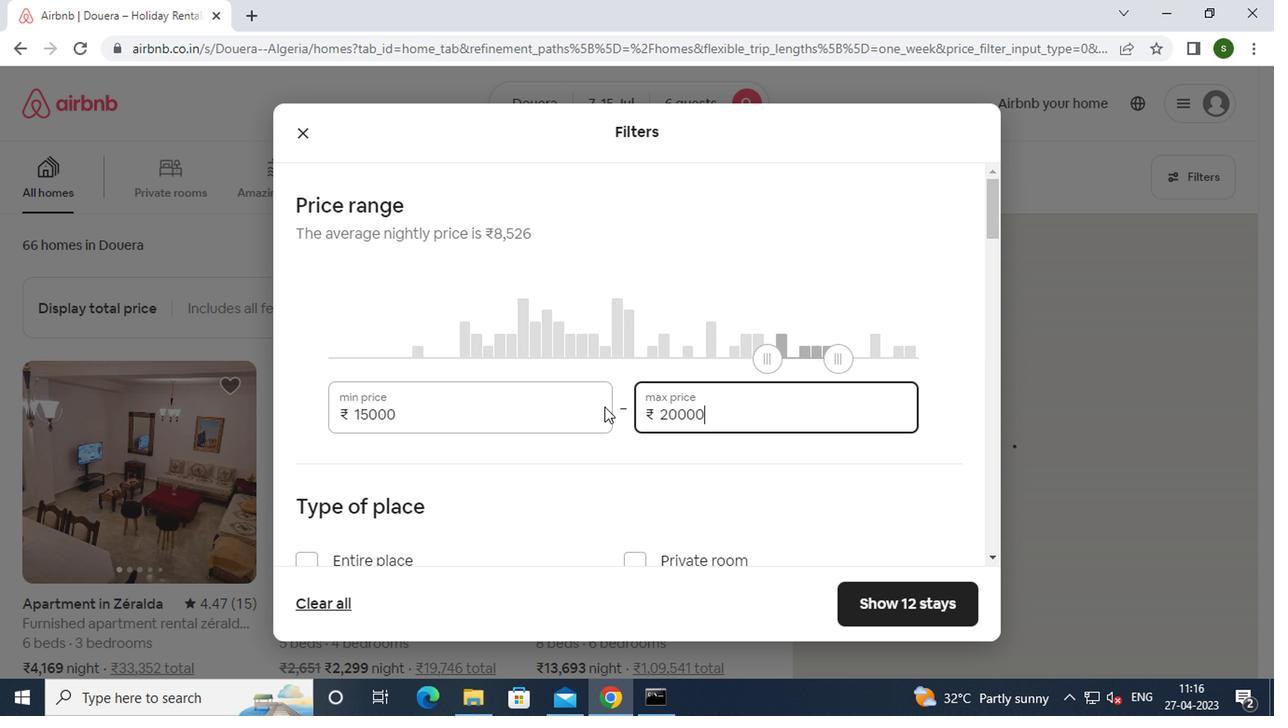 
Action: Mouse scrolled (561, 408) with delta (0, 0)
Screenshot: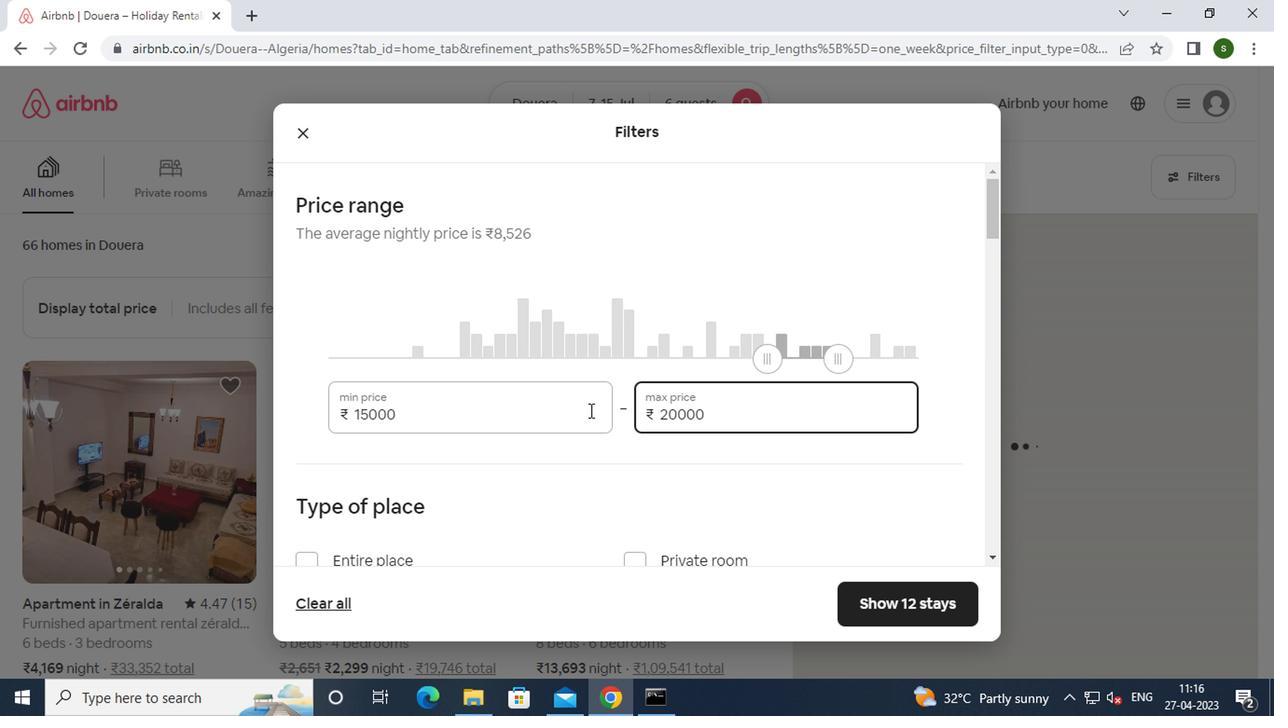 
Action: Mouse scrolled (561, 408) with delta (0, 0)
Screenshot: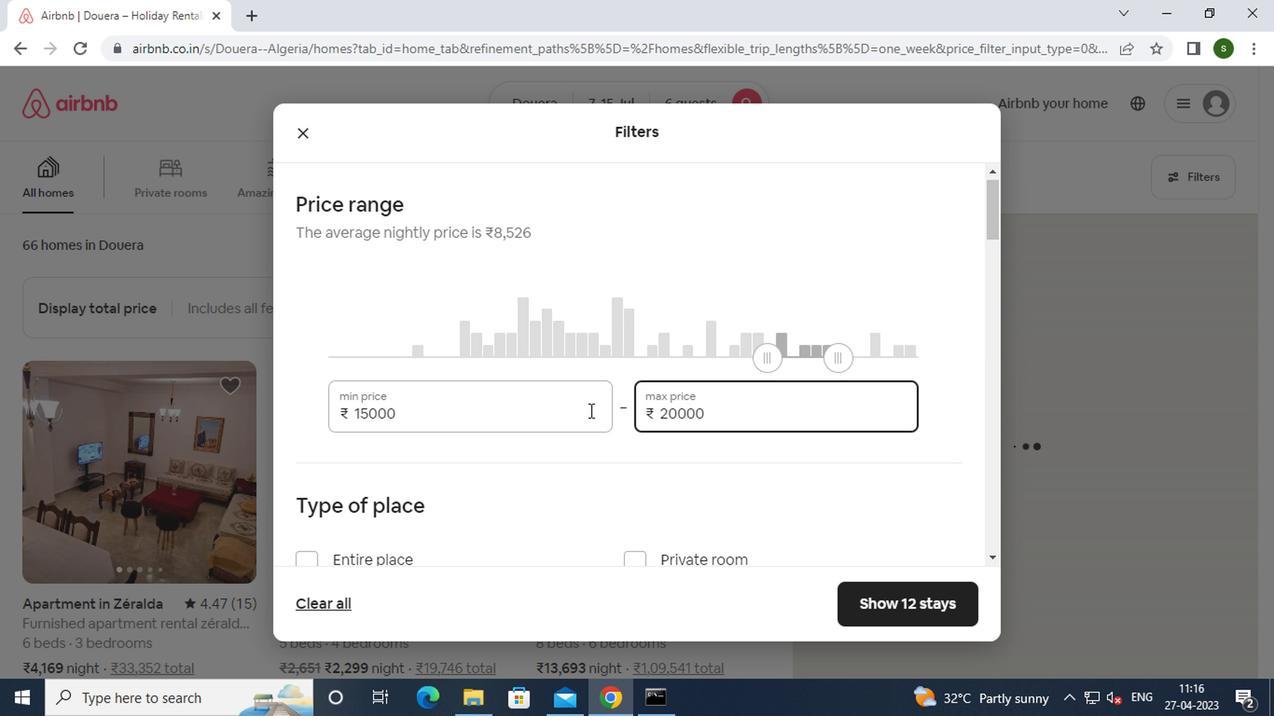 
Action: Mouse scrolled (561, 408) with delta (0, 0)
Screenshot: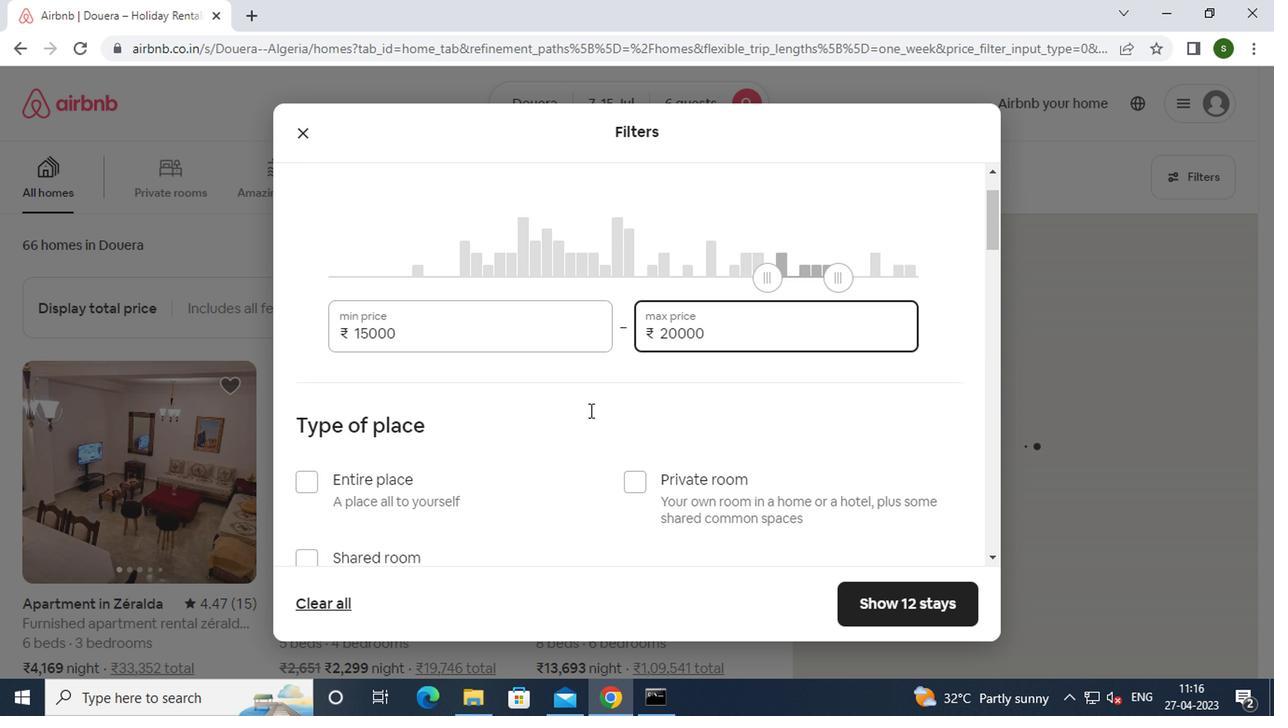 
Action: Mouse scrolled (561, 408) with delta (0, 0)
Screenshot: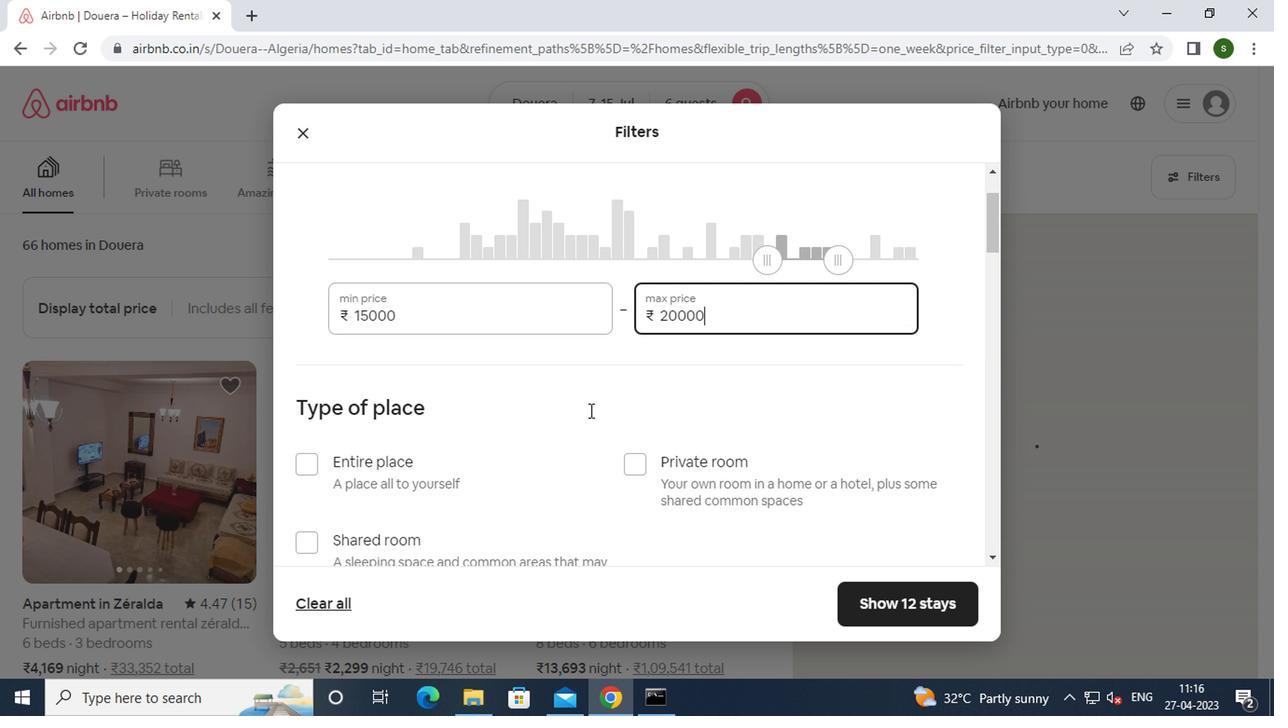 
Action: Mouse moved to (424, 204)
Screenshot: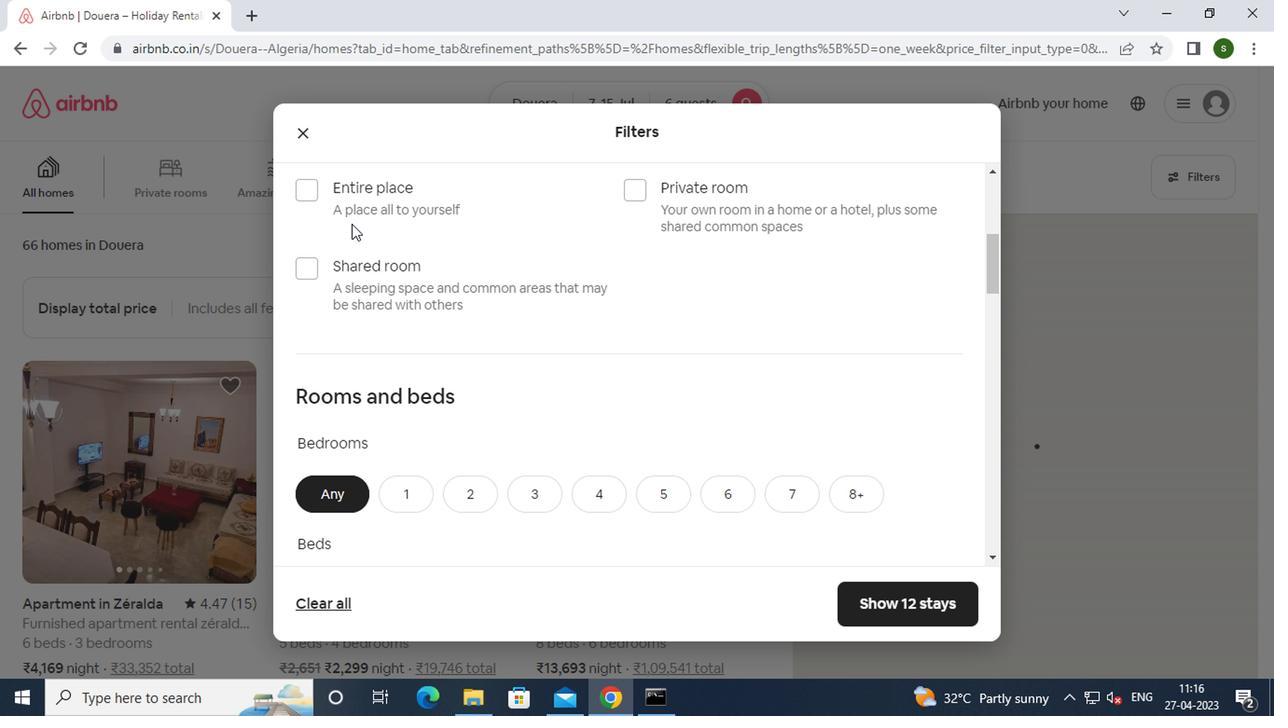 
Action: Mouse pressed left at (424, 204)
Screenshot: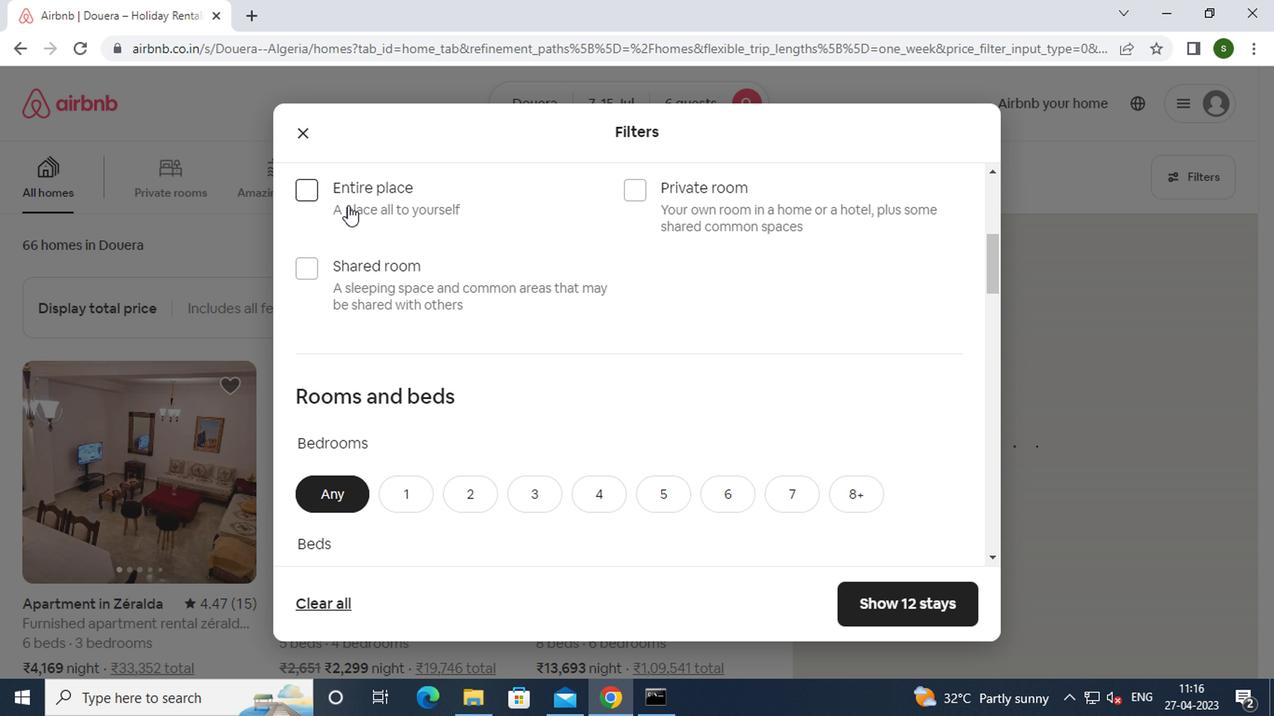 
Action: Mouse moved to (546, 300)
Screenshot: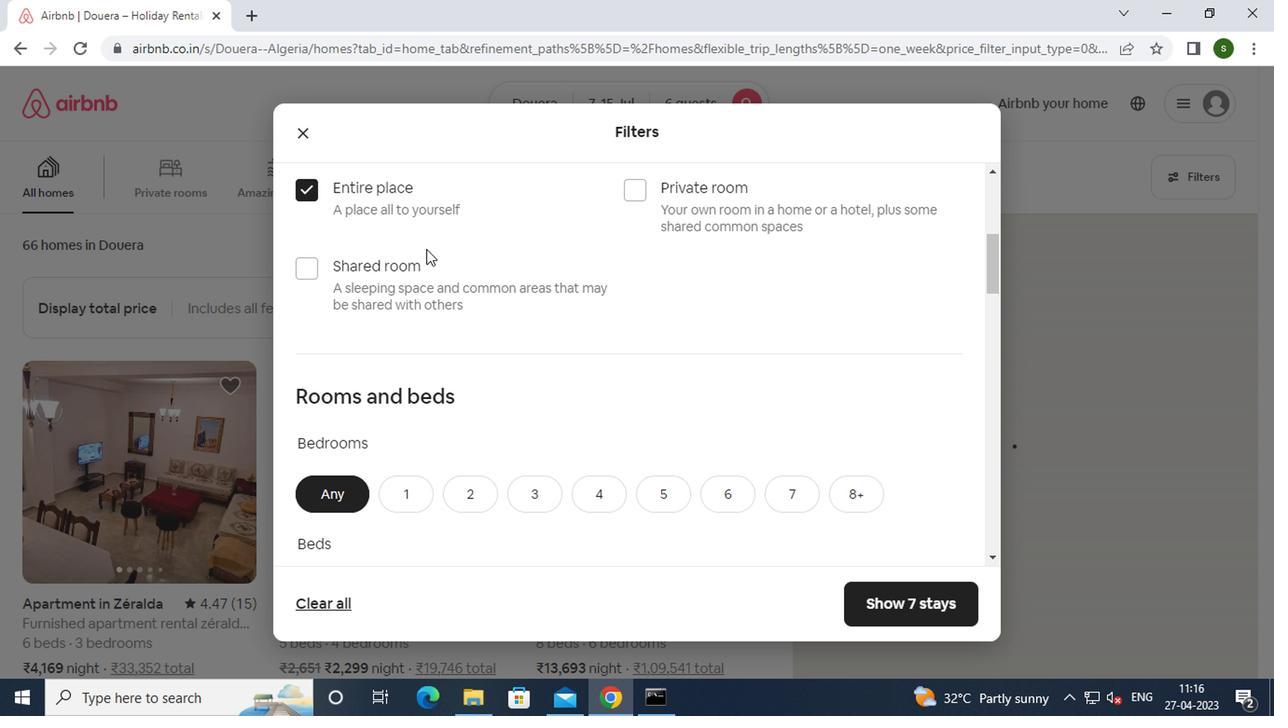 
Action: Mouse scrolled (546, 299) with delta (0, 0)
Screenshot: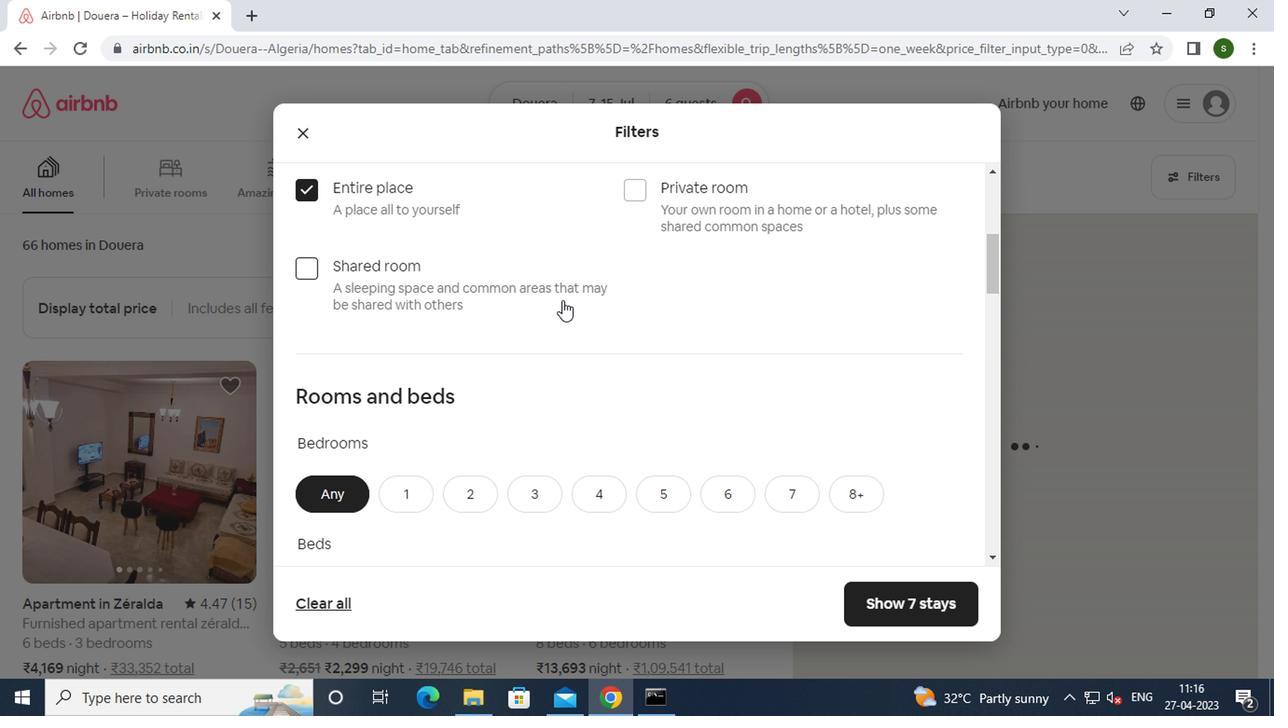 
Action: Mouse scrolled (546, 299) with delta (0, 0)
Screenshot: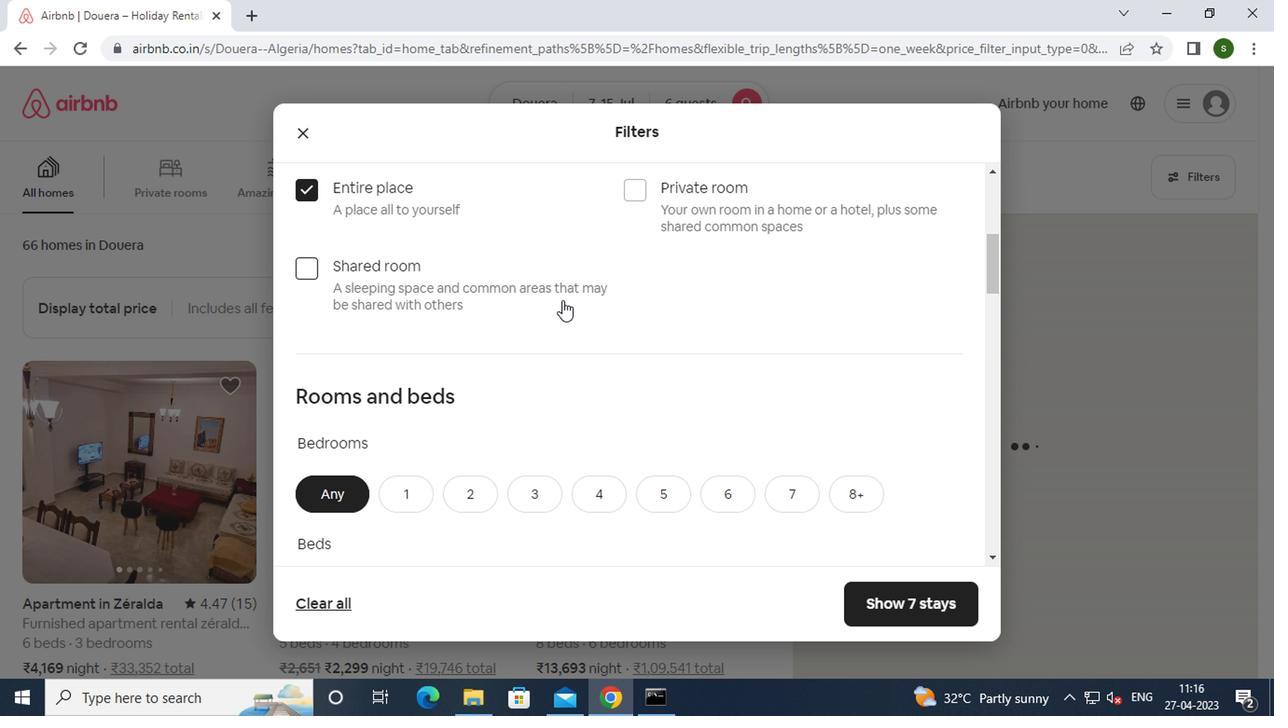 
Action: Mouse moved to (532, 308)
Screenshot: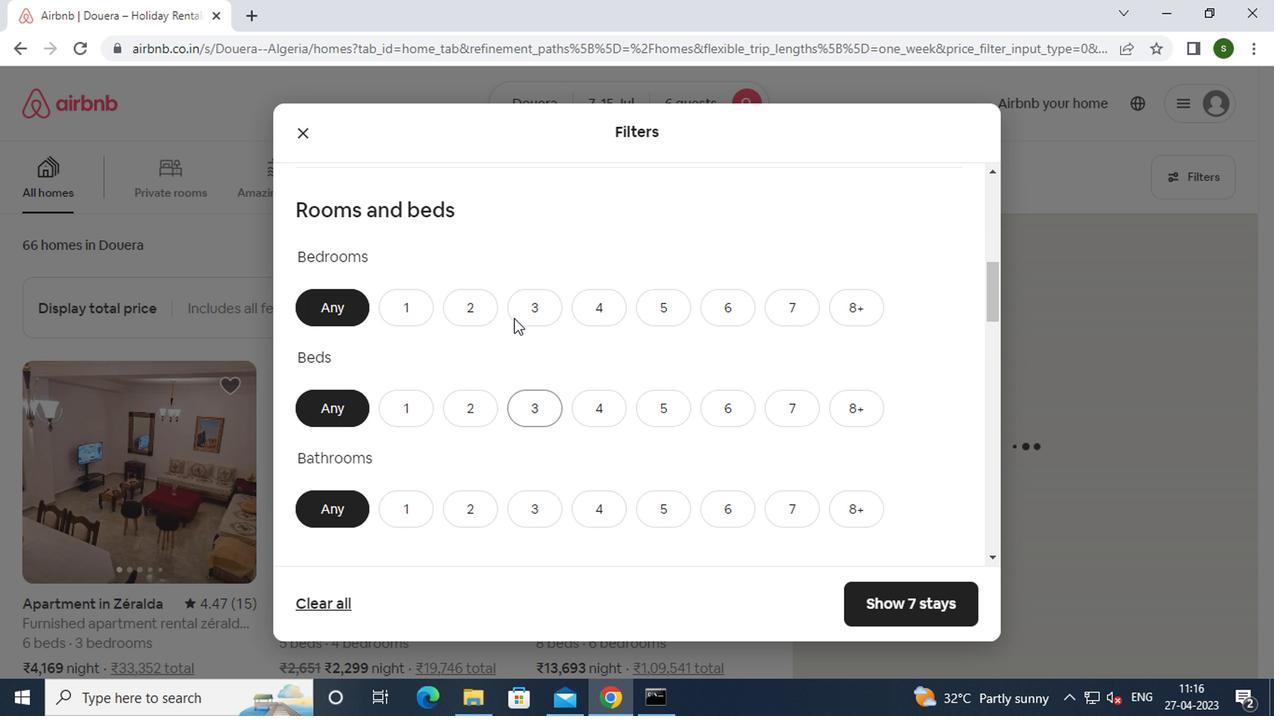 
Action: Mouse pressed left at (532, 308)
Screenshot: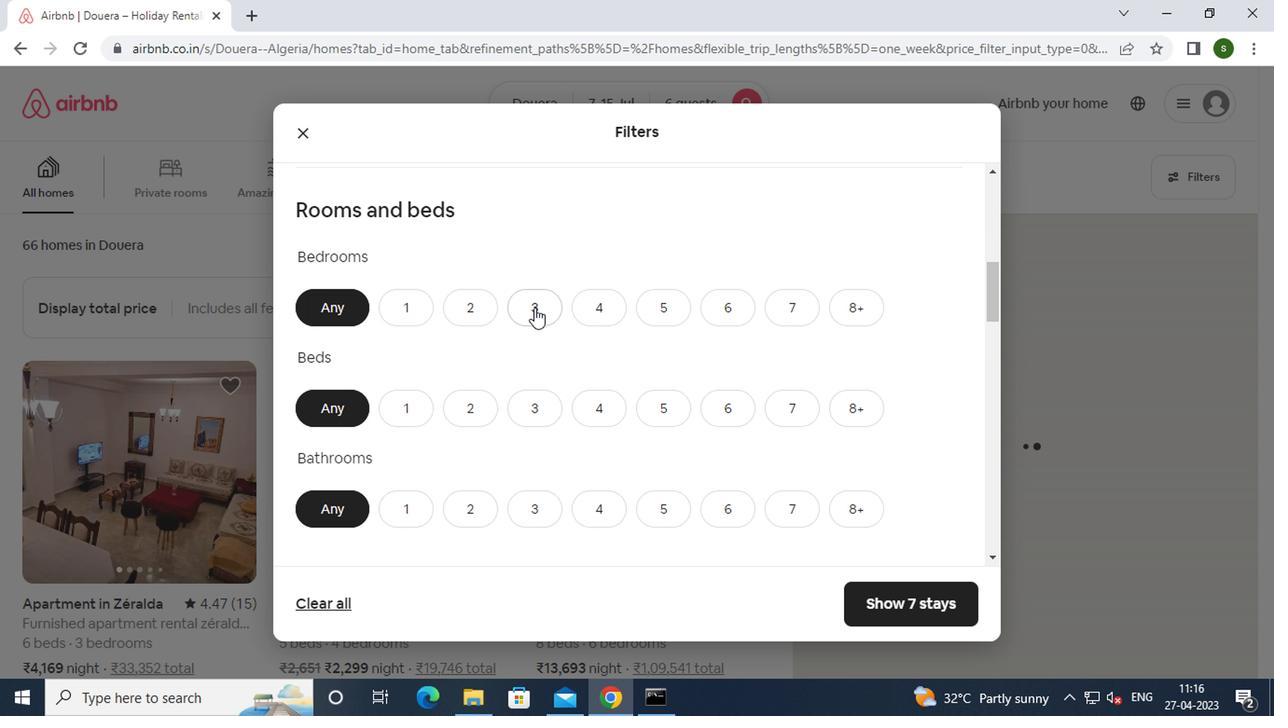 
Action: Mouse moved to (541, 414)
Screenshot: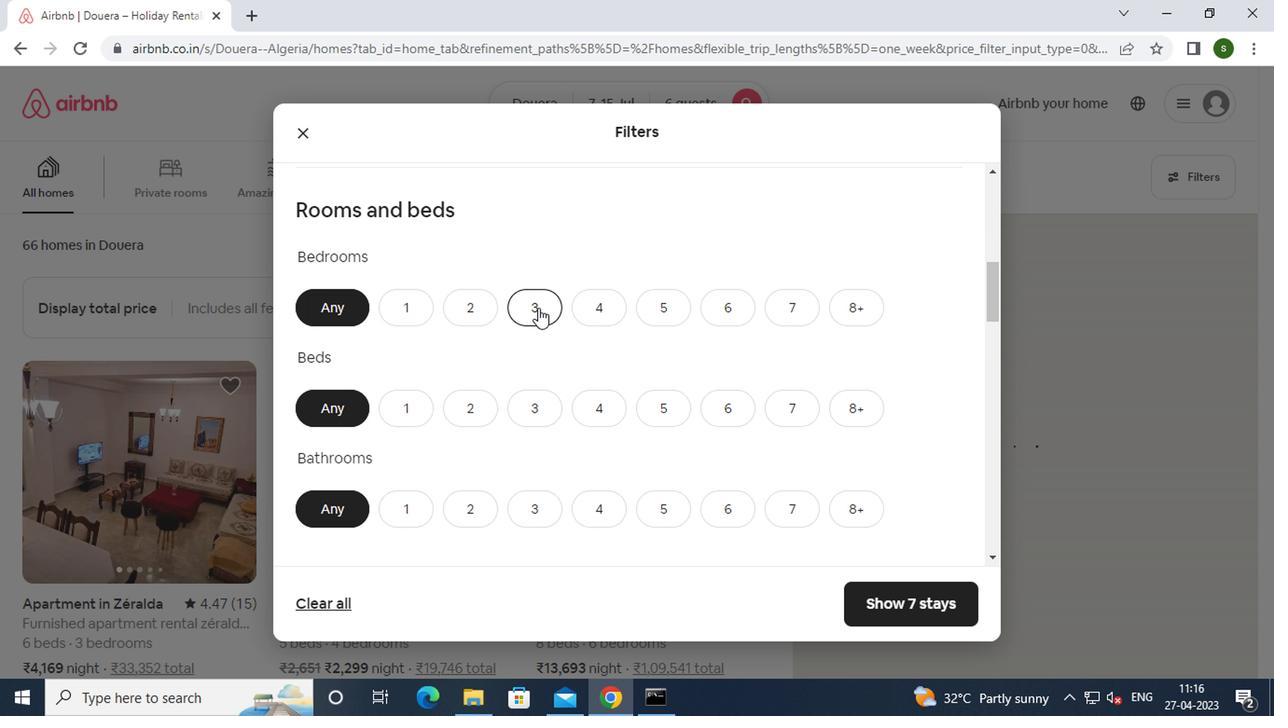 
Action: Mouse pressed left at (541, 414)
Screenshot: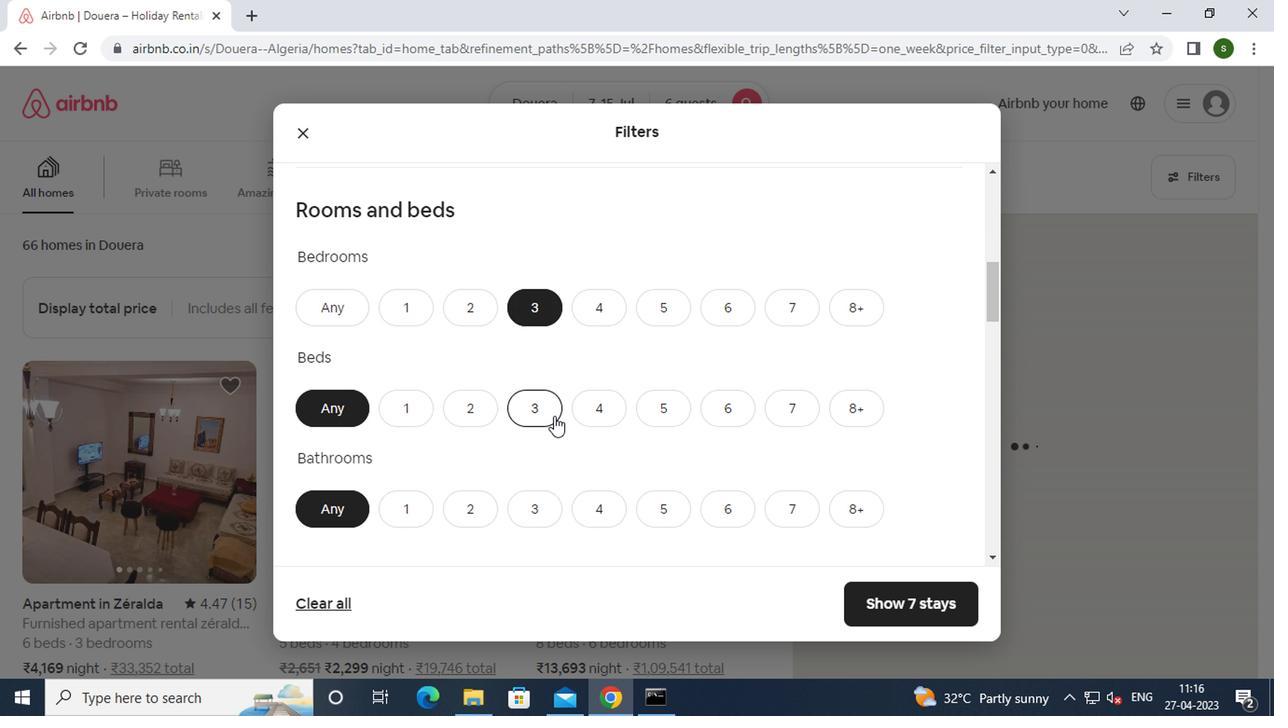 
Action: Mouse moved to (532, 507)
Screenshot: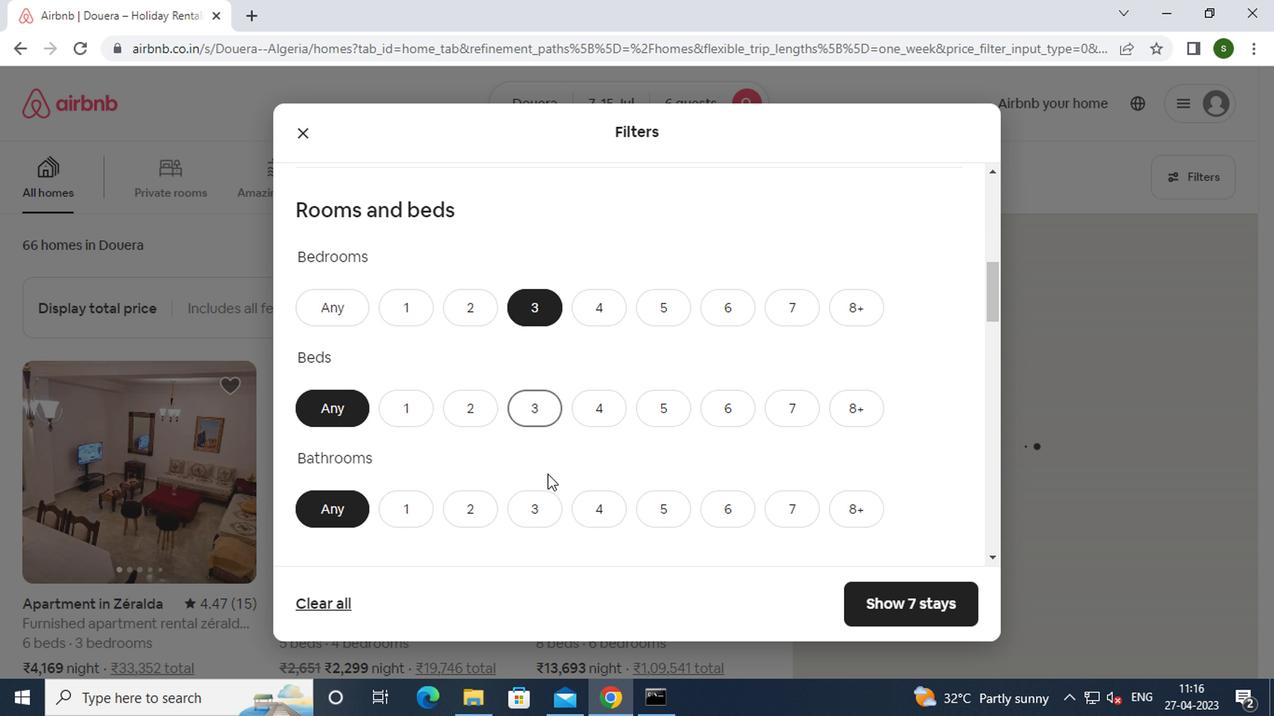 
Action: Mouse pressed left at (532, 507)
Screenshot: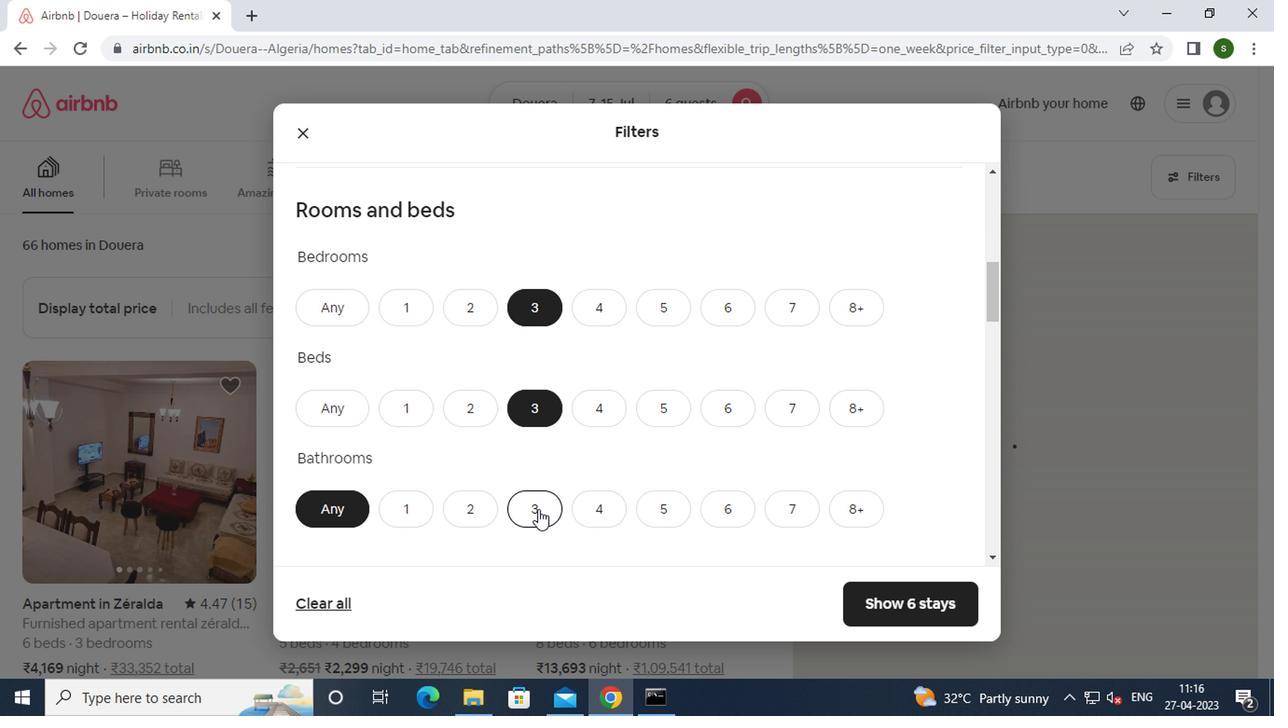
Action: Mouse moved to (560, 438)
Screenshot: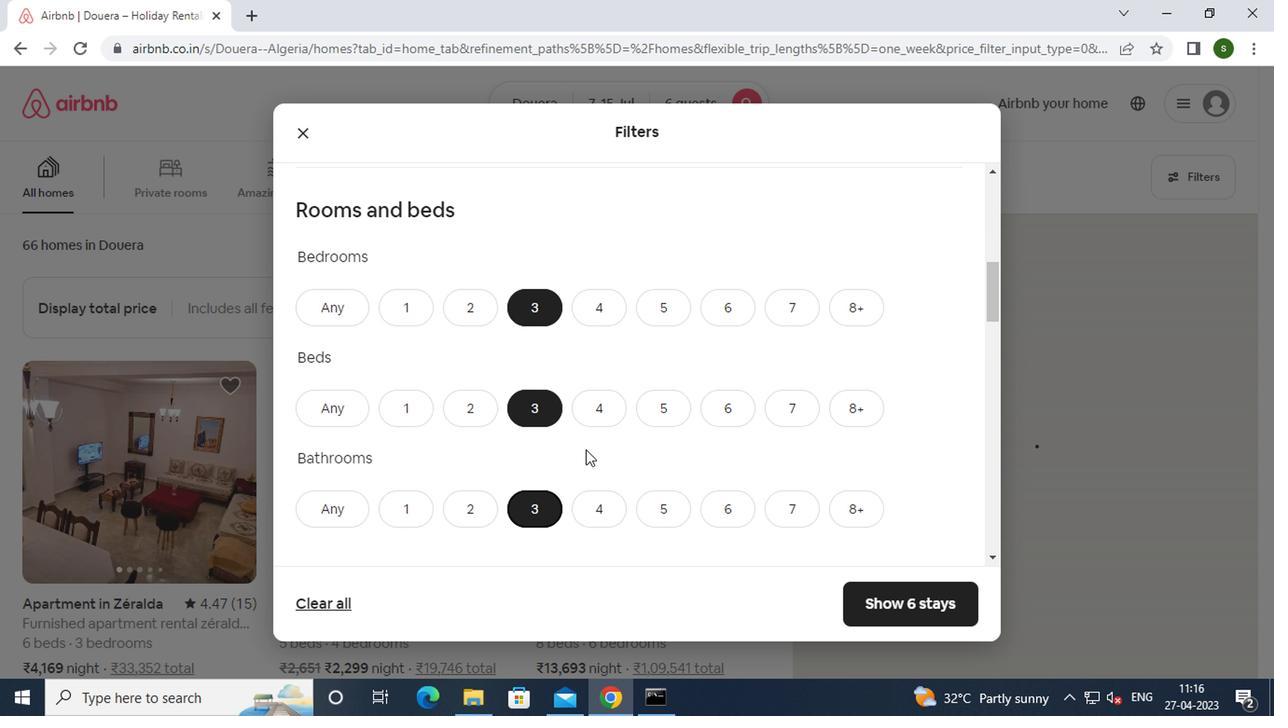 
Action: Mouse scrolled (560, 438) with delta (0, 0)
Screenshot: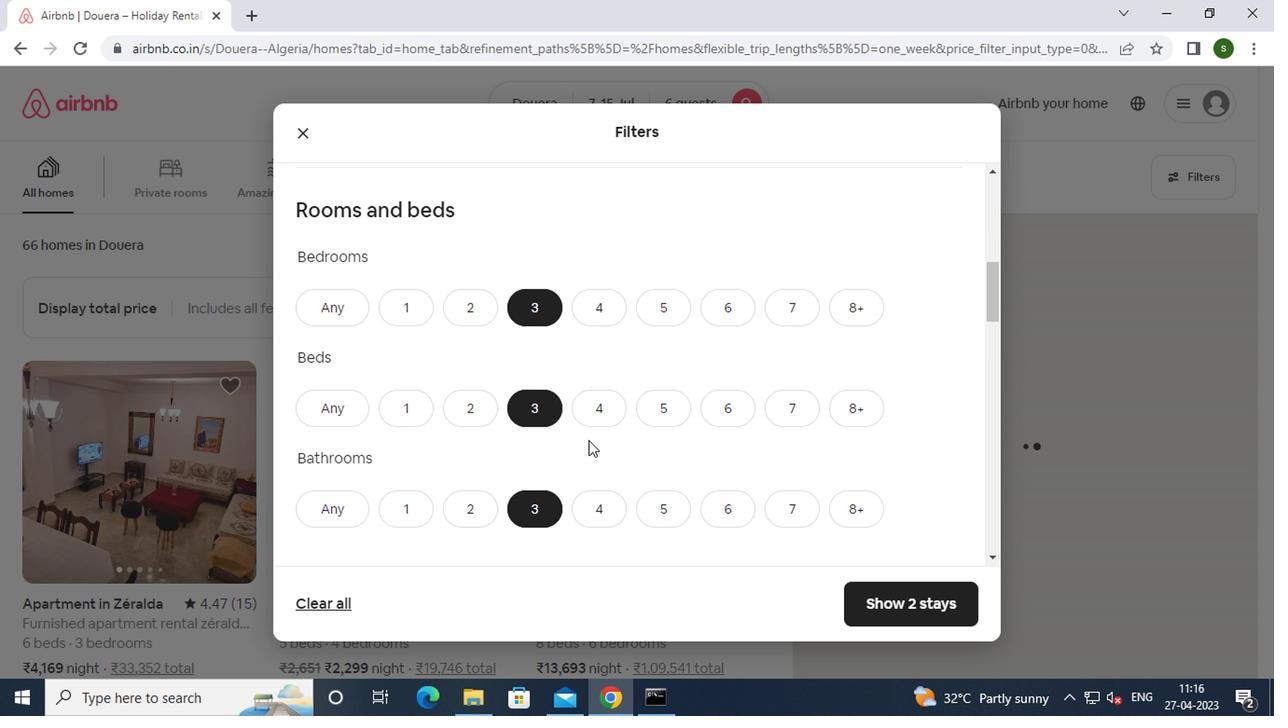 
Action: Mouse scrolled (560, 438) with delta (0, 0)
Screenshot: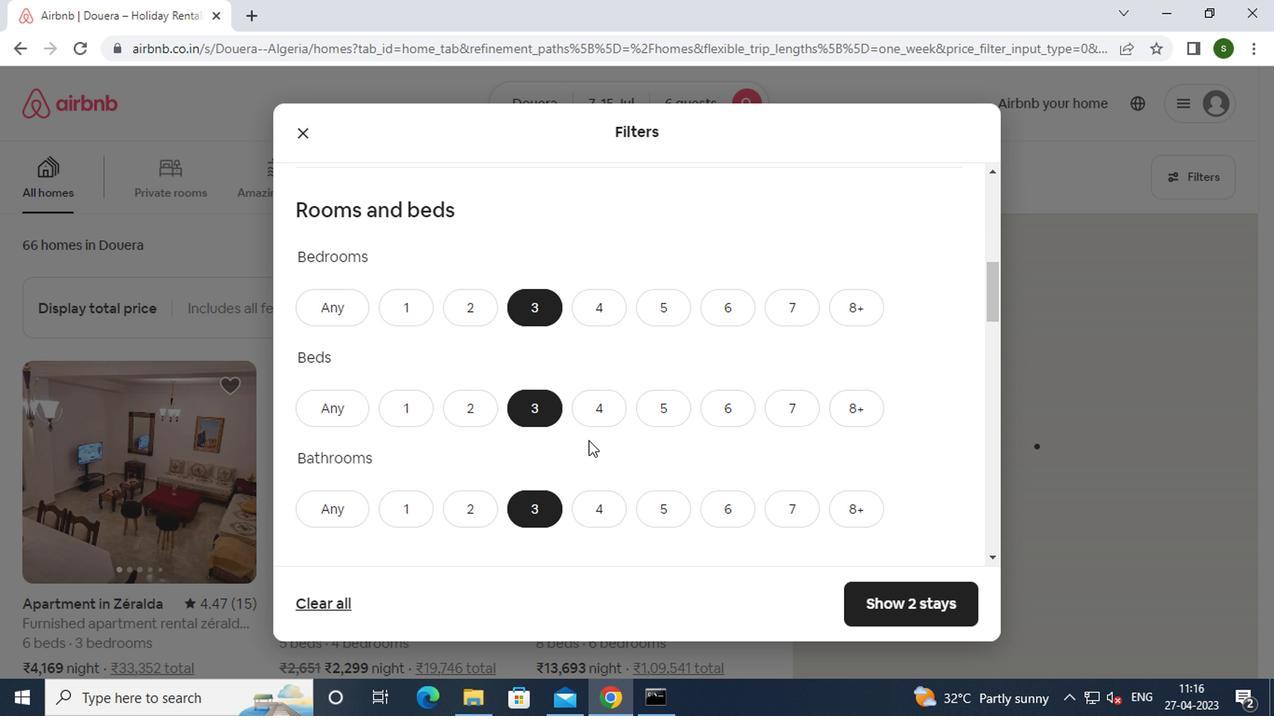 
Action: Mouse scrolled (560, 438) with delta (0, 0)
Screenshot: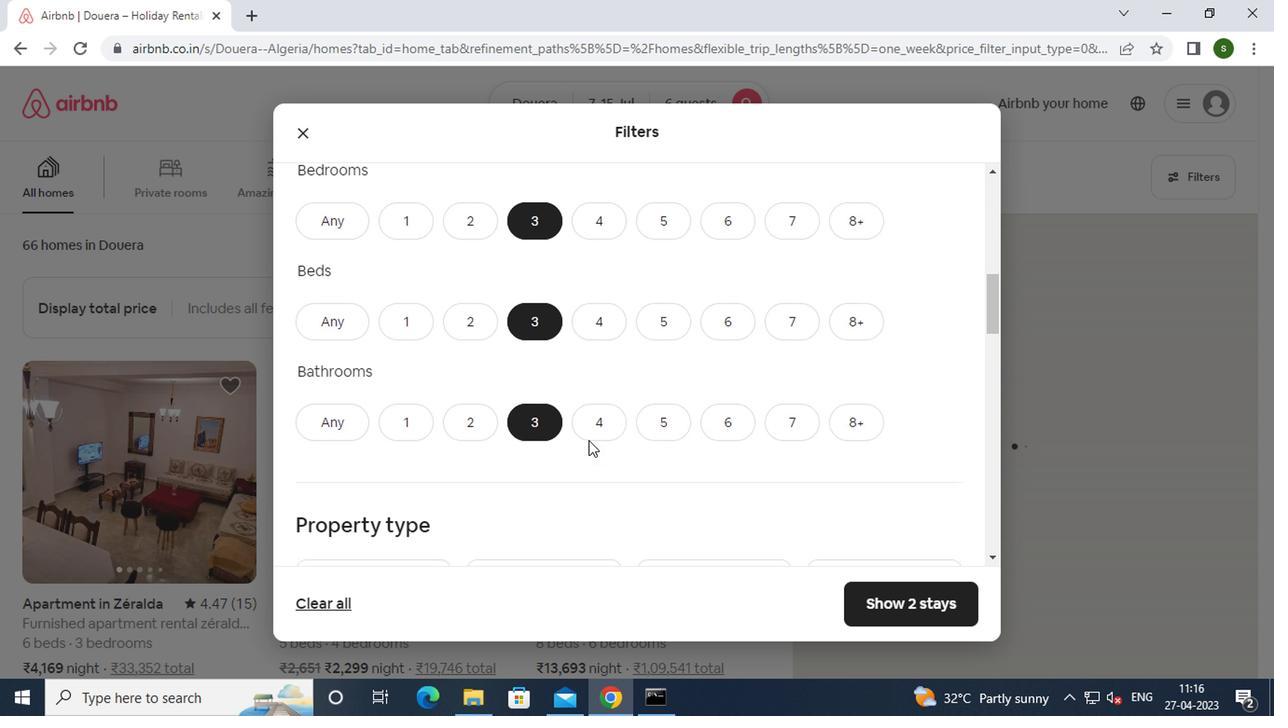 
Action: Mouse moved to (466, 448)
Screenshot: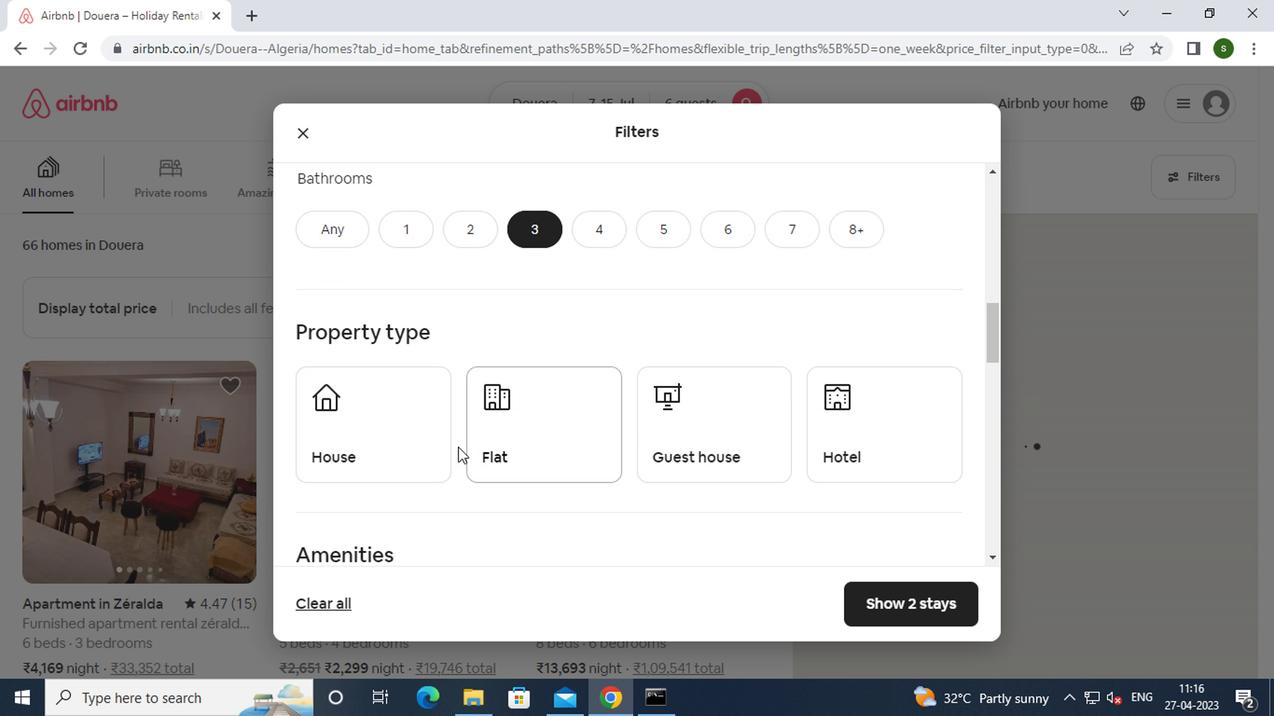 
Action: Mouse pressed left at (466, 448)
Screenshot: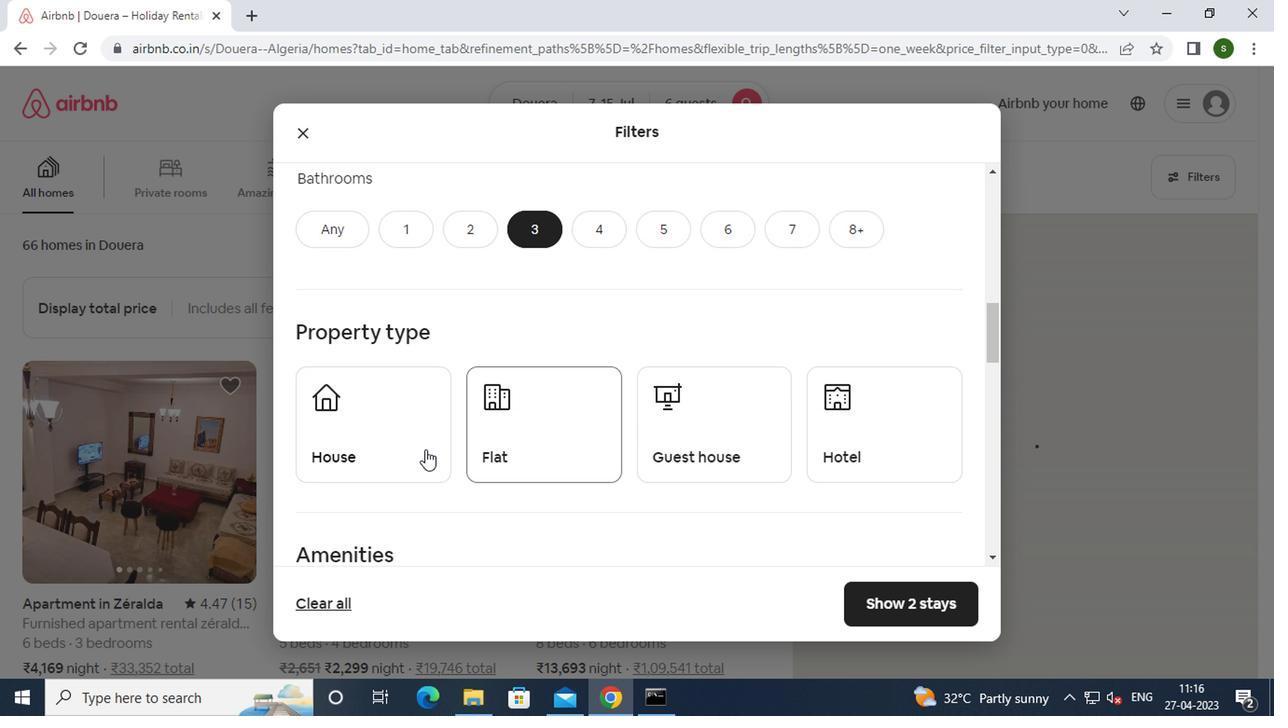 
Action: Mouse moved to (550, 444)
Screenshot: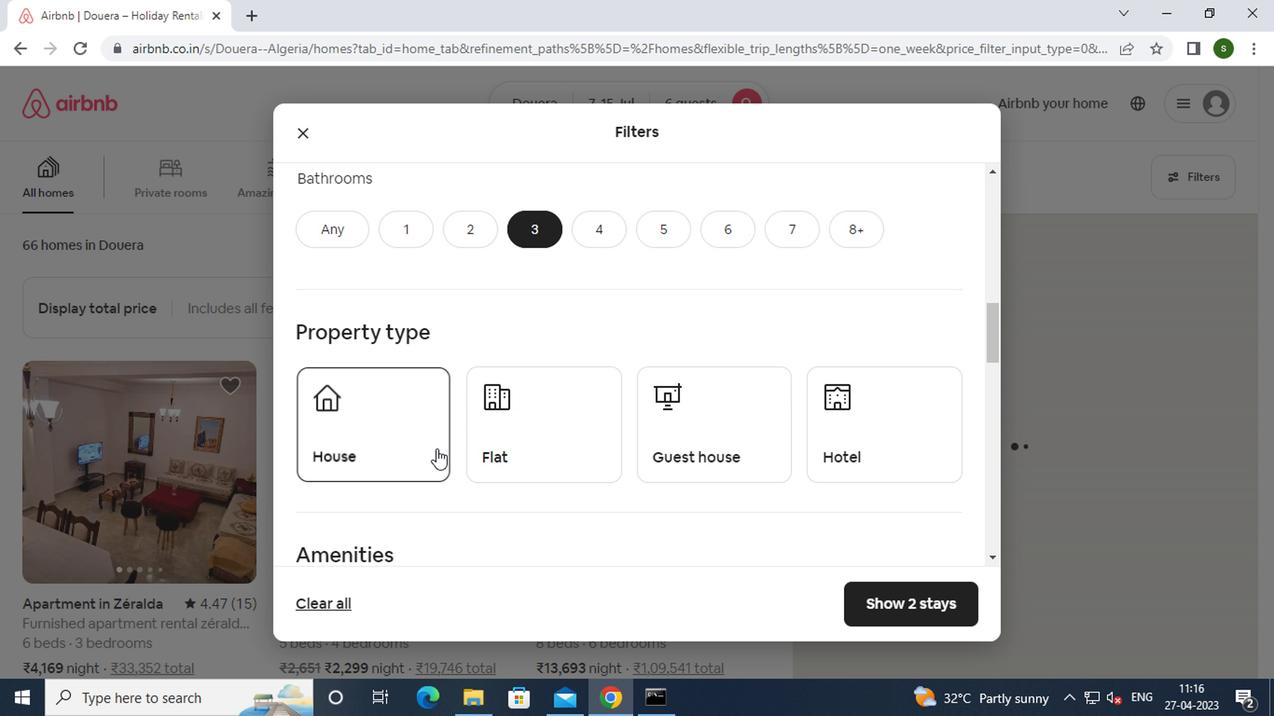
Action: Mouse pressed left at (550, 444)
Screenshot: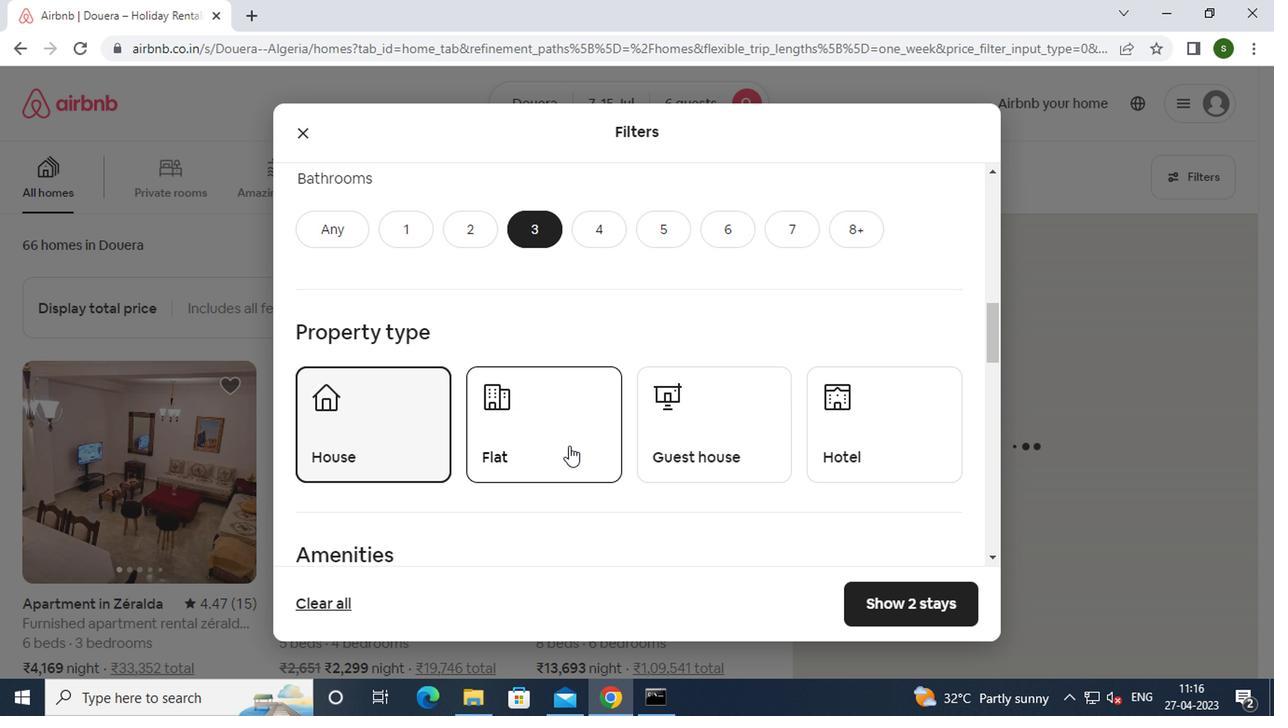
Action: Mouse moved to (722, 393)
Screenshot: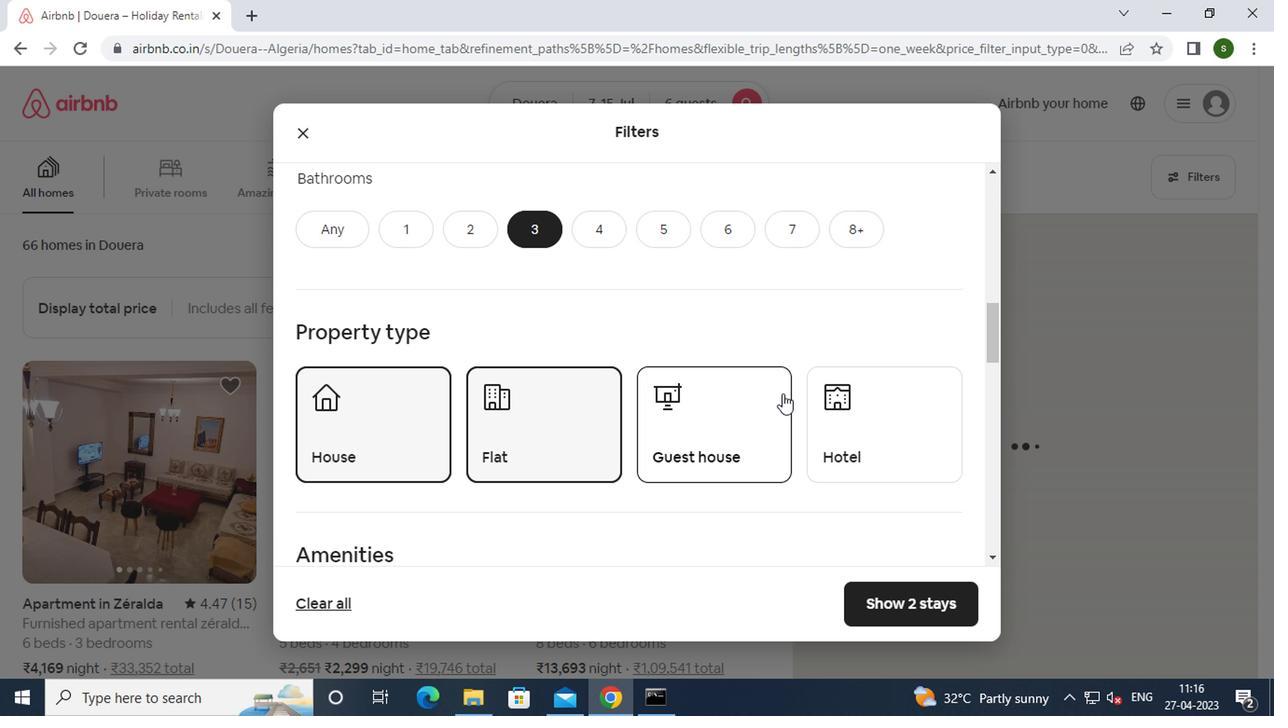 
Action: Mouse pressed left at (722, 393)
Screenshot: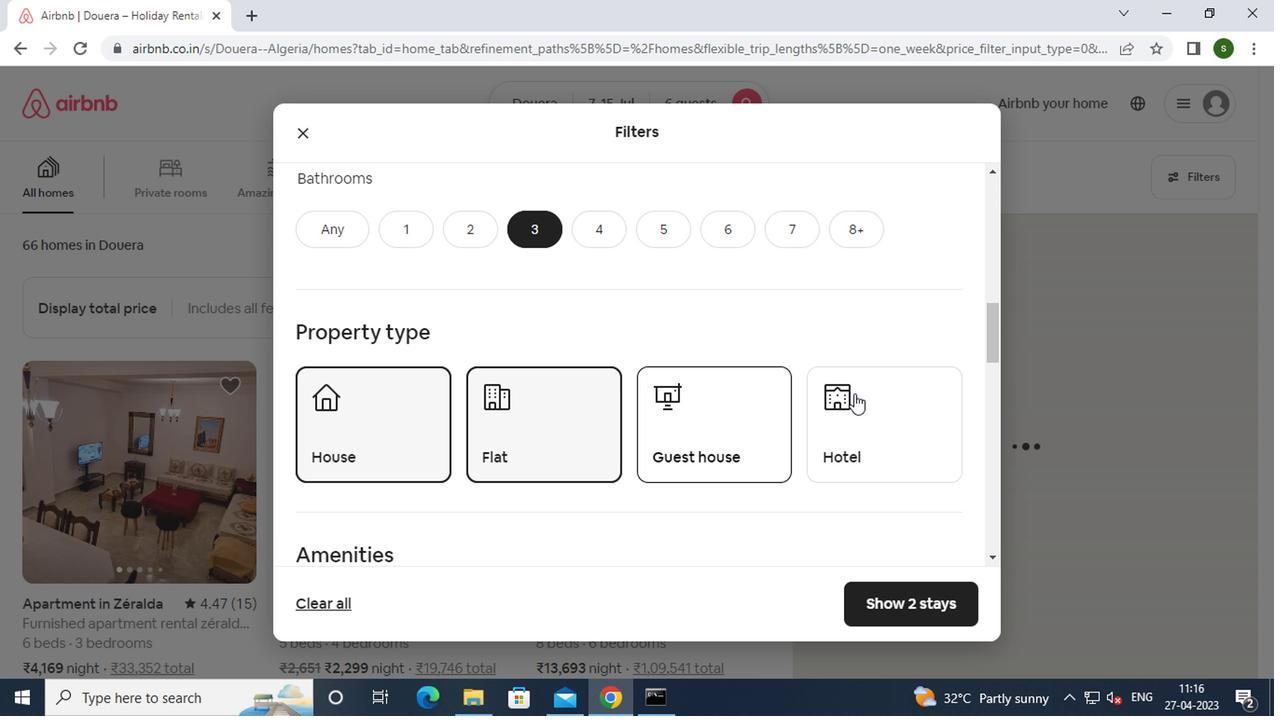 
Action: Mouse moved to (550, 448)
Screenshot: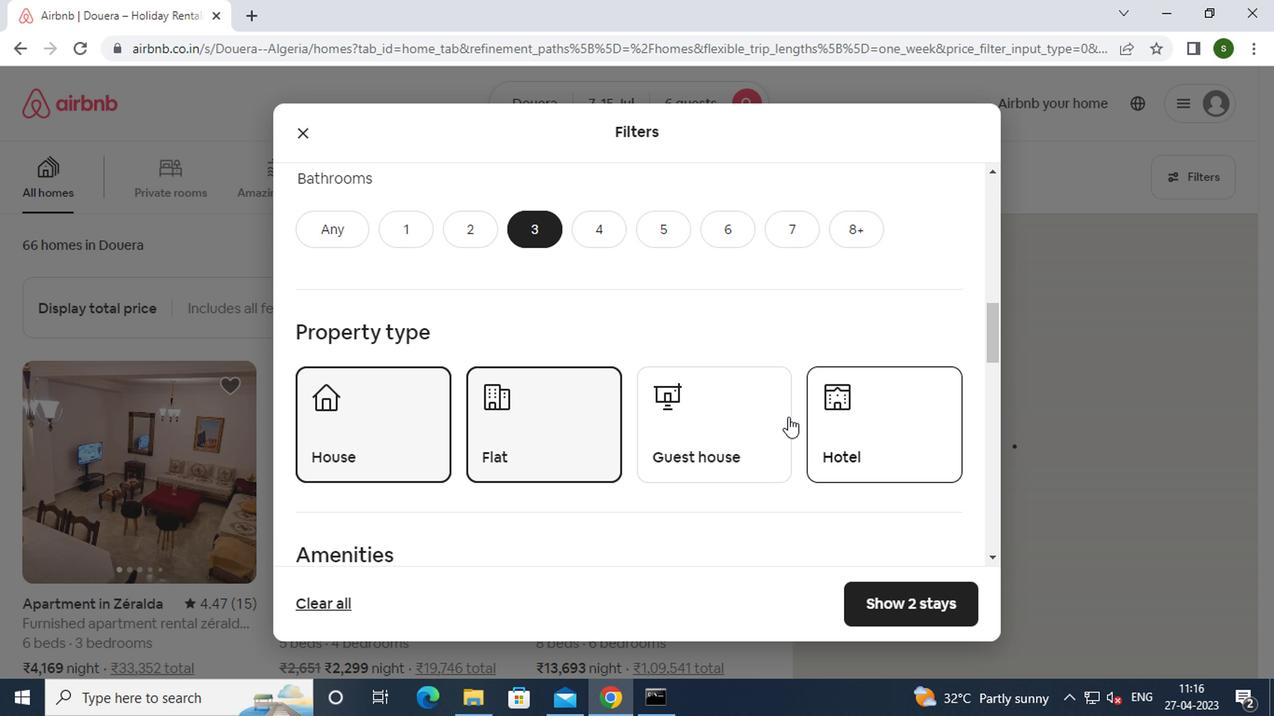 
Action: Mouse scrolled (550, 446) with delta (0, -1)
Screenshot: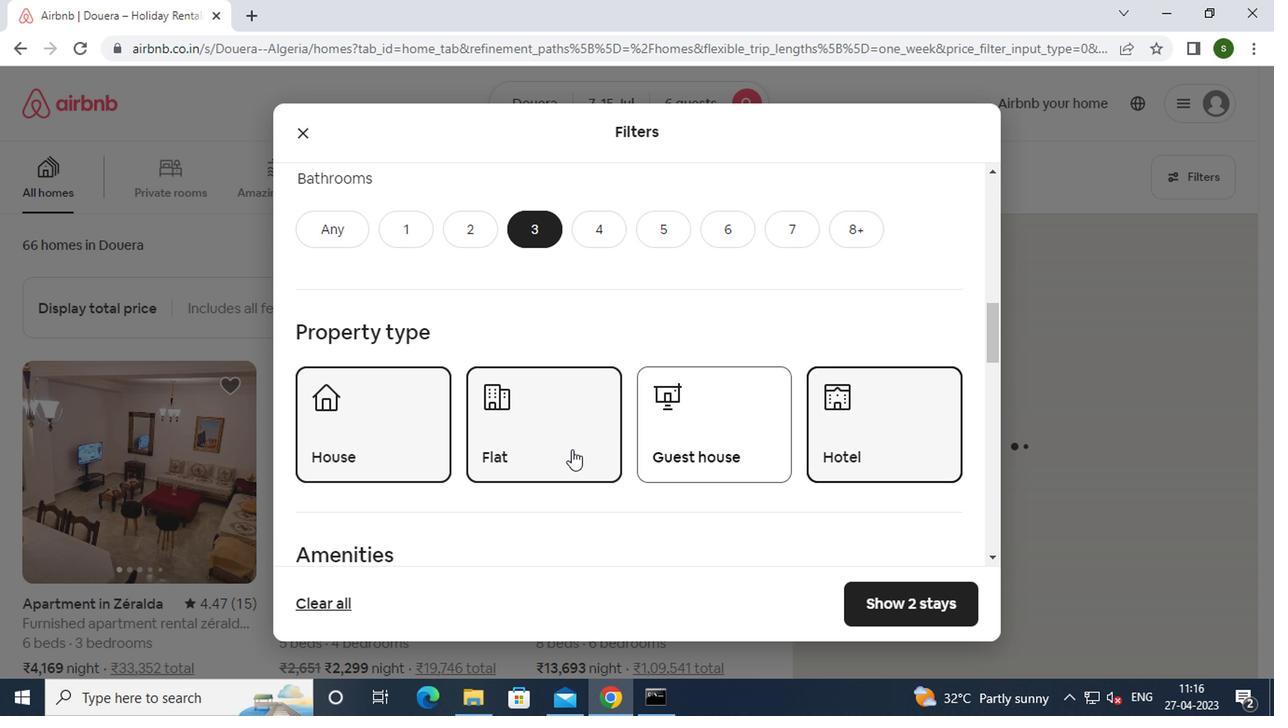
Action: Mouse scrolled (550, 446) with delta (0, -1)
Screenshot: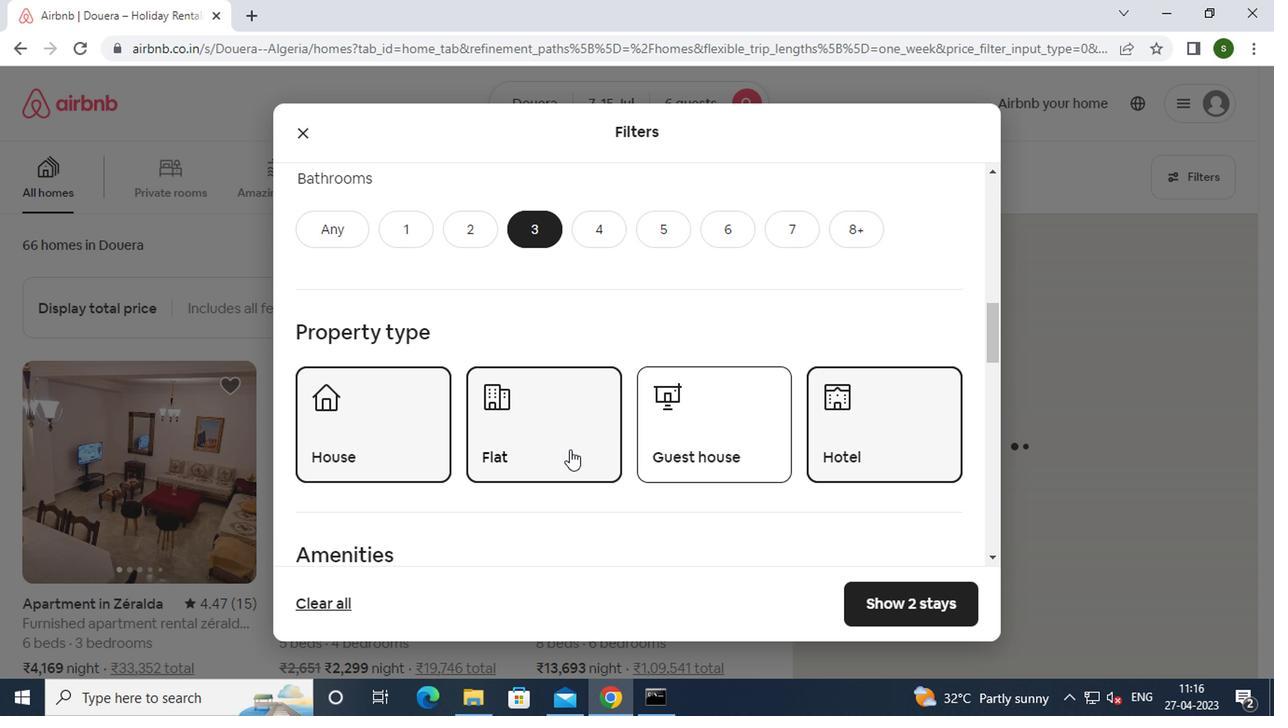 
Action: Mouse moved to (471, 501)
Screenshot: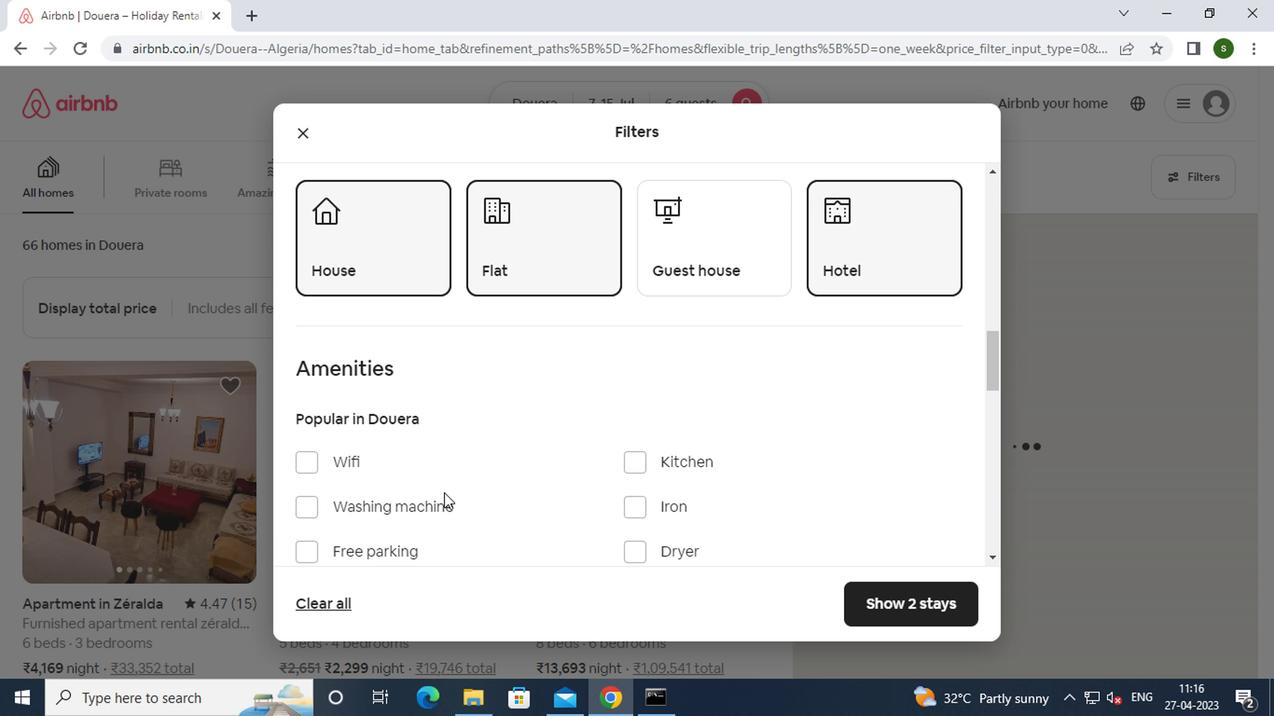 
Action: Mouse pressed left at (471, 501)
Screenshot: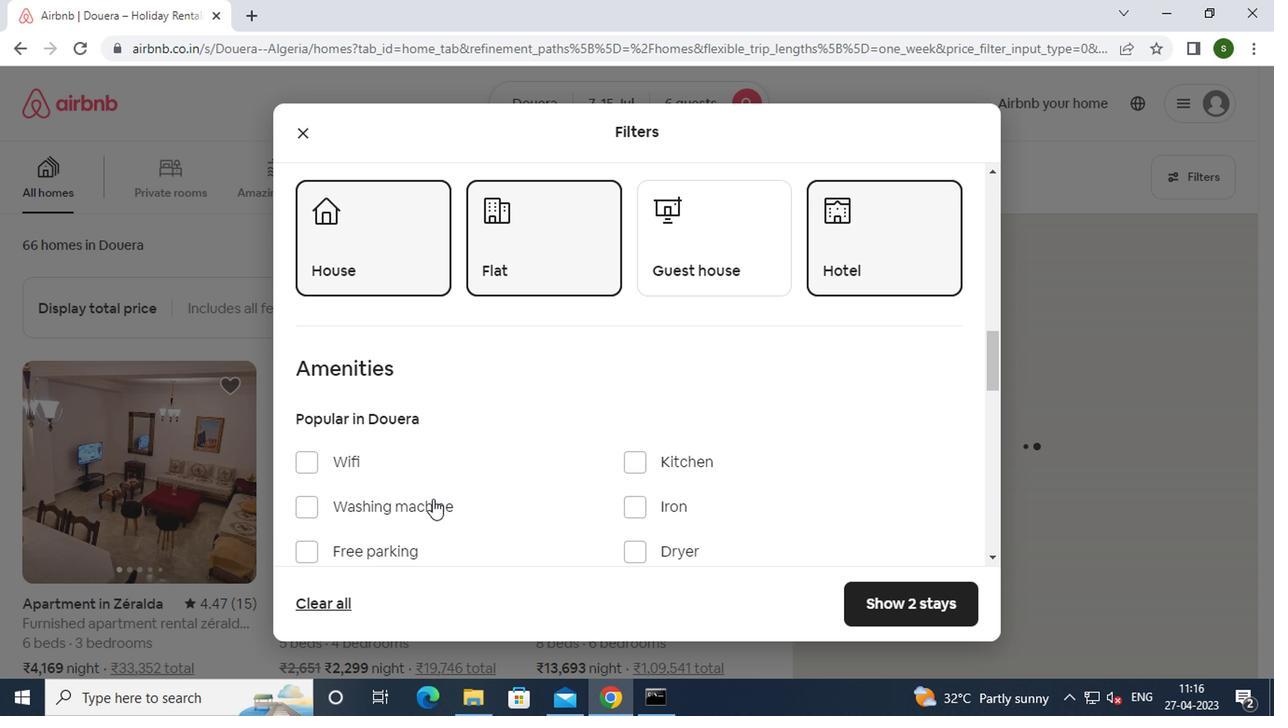 
Action: Mouse moved to (580, 448)
Screenshot: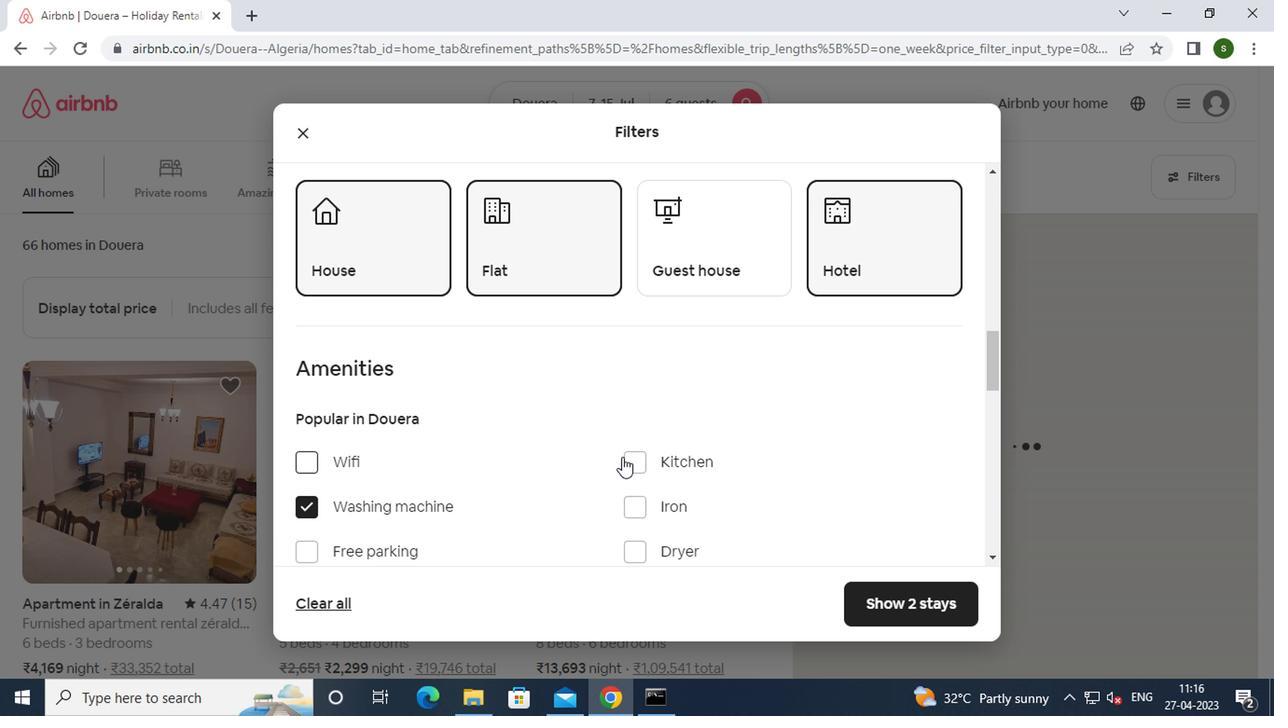 
Action: Mouse scrolled (580, 448) with delta (0, 0)
Screenshot: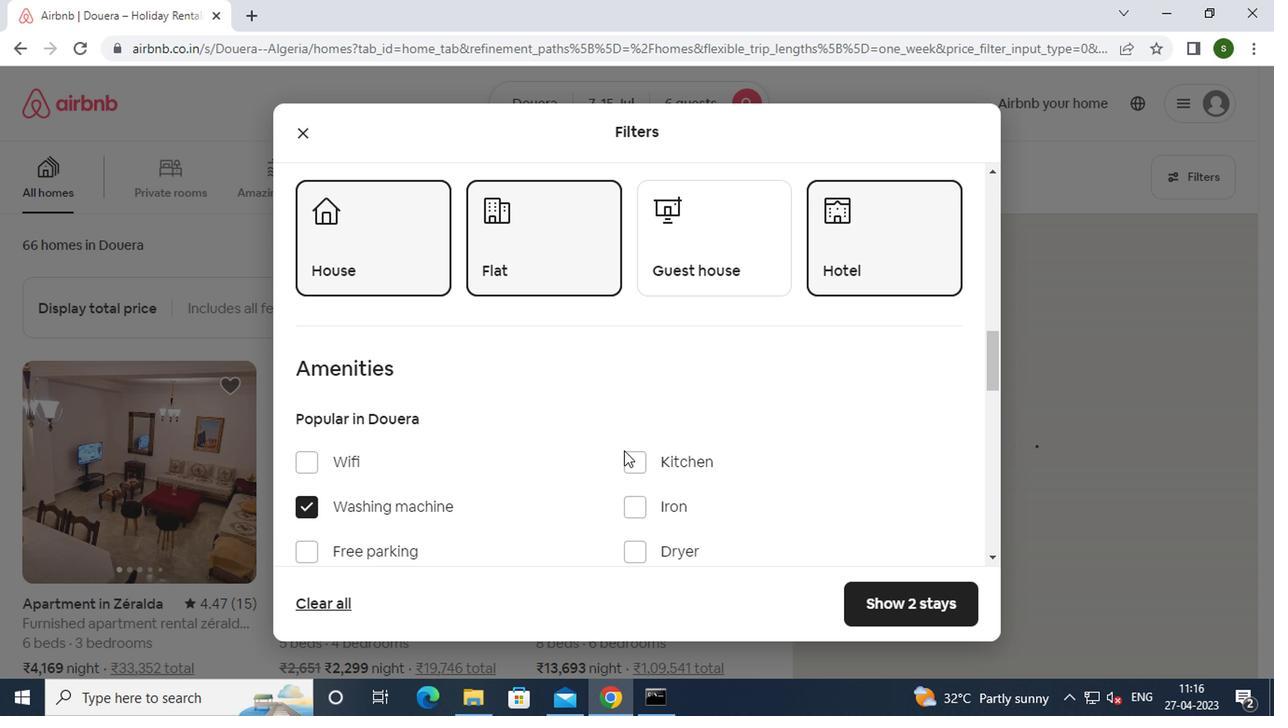 
Action: Mouse scrolled (580, 448) with delta (0, 0)
Screenshot: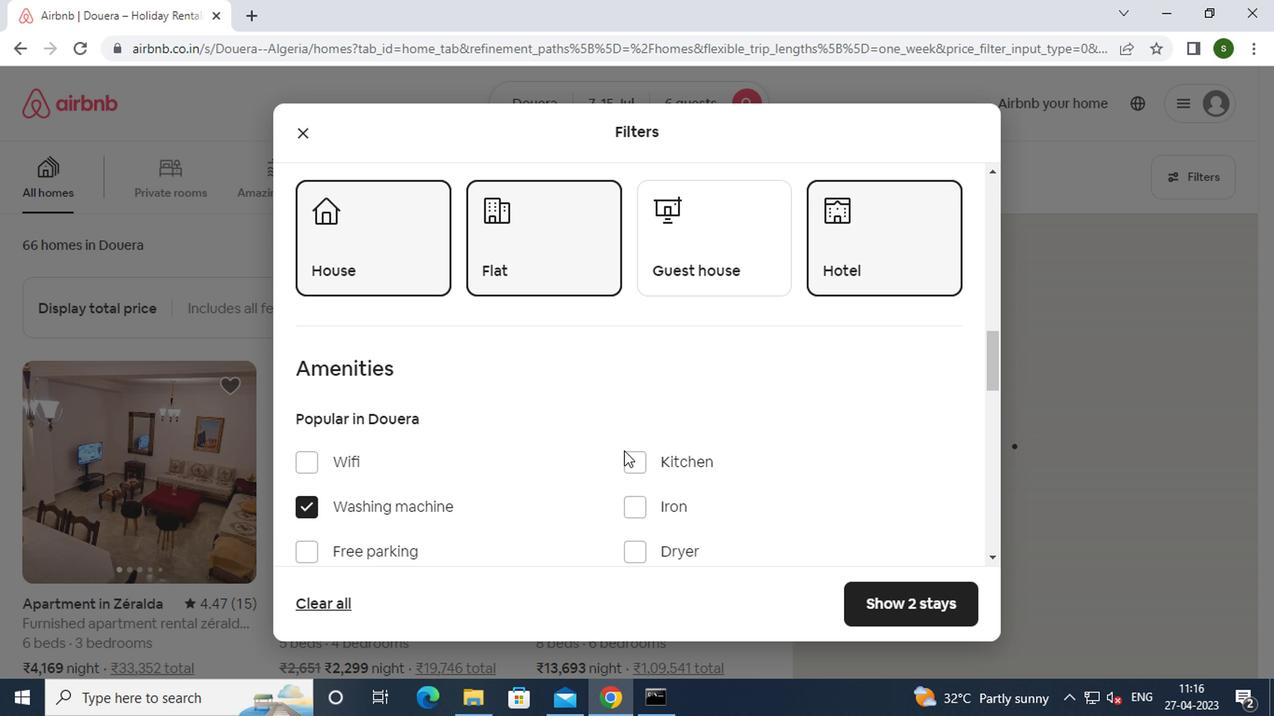 
Action: Mouse scrolled (580, 448) with delta (0, 0)
Screenshot: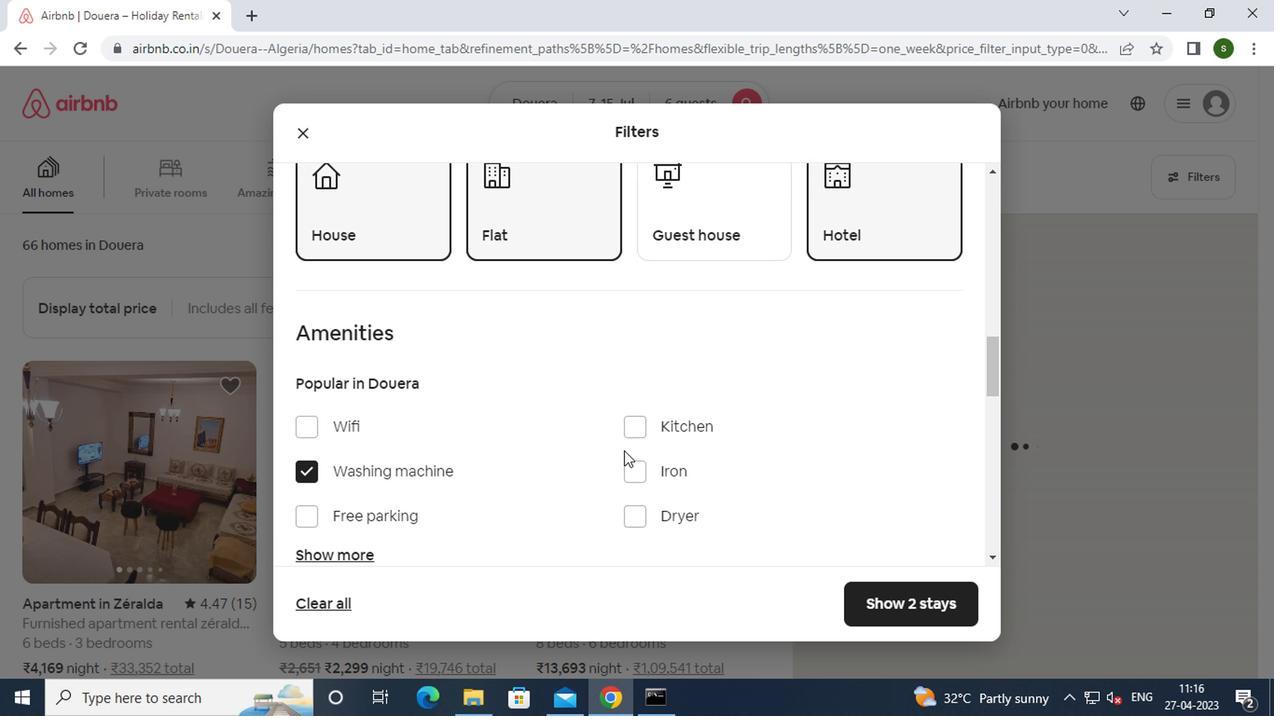 
Action: Mouse scrolled (580, 448) with delta (0, 0)
Screenshot: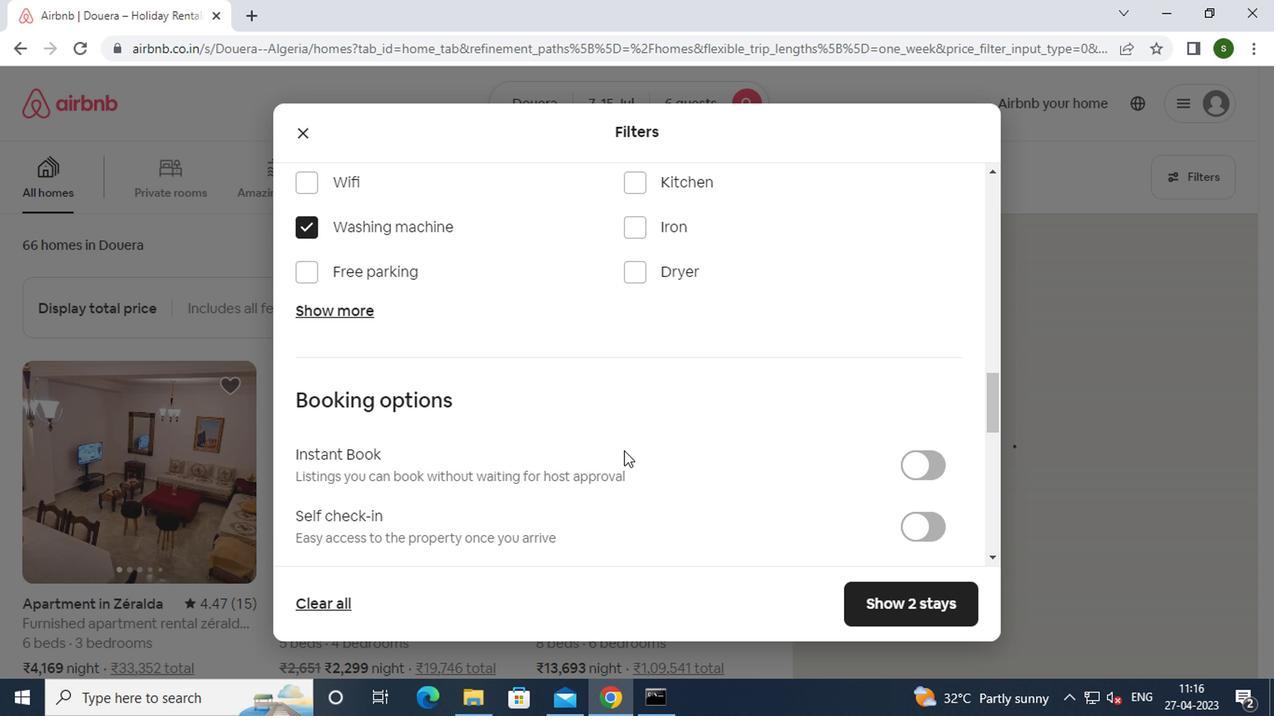
Action: Mouse scrolled (580, 448) with delta (0, 0)
Screenshot: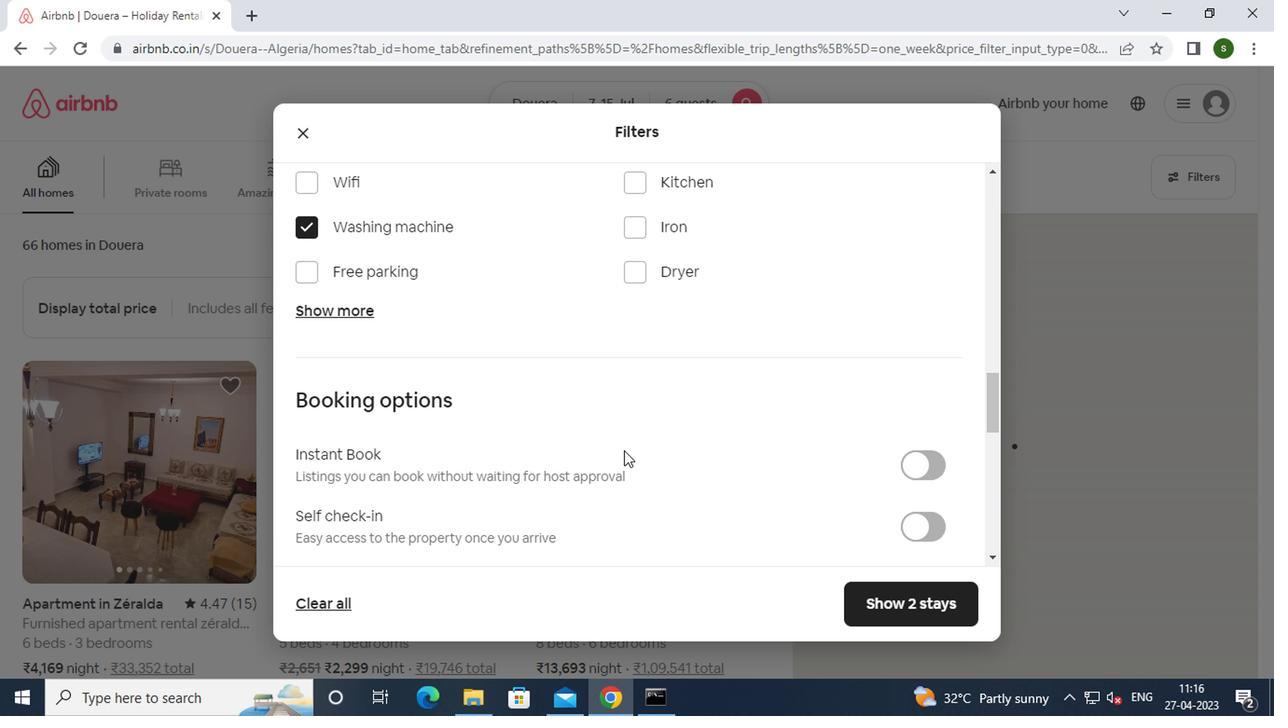 
Action: Mouse moved to (745, 330)
Screenshot: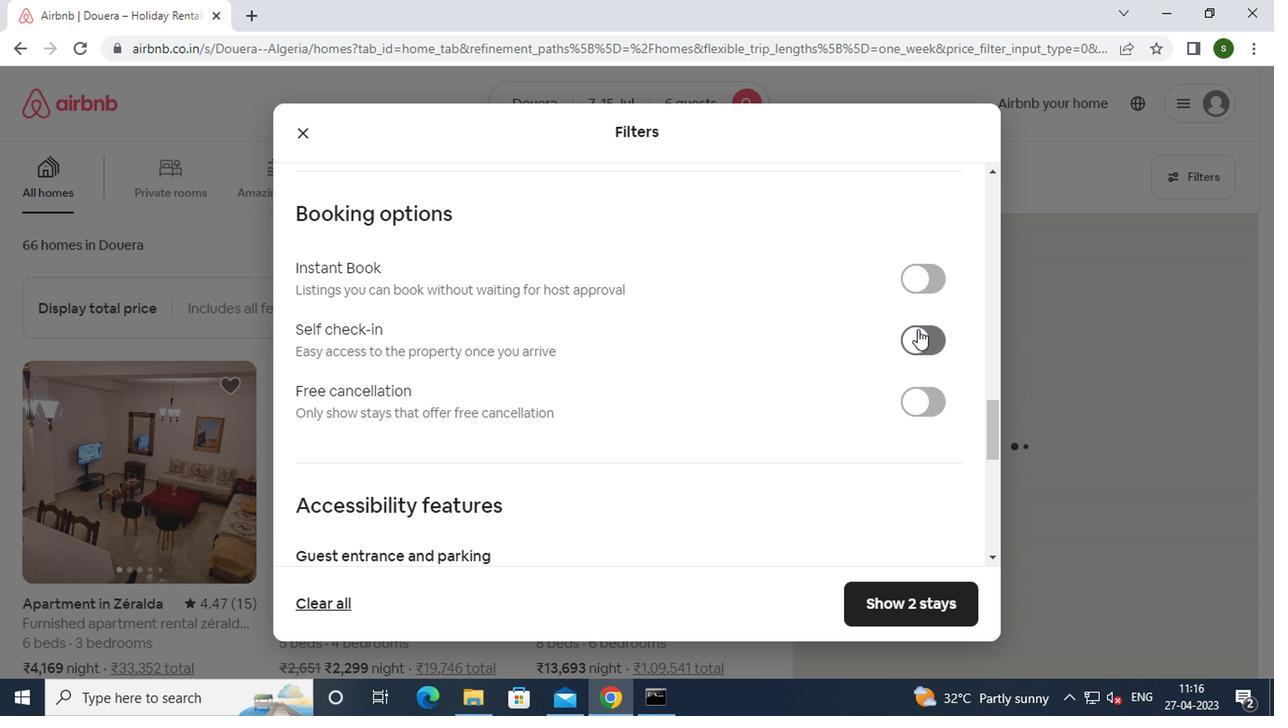 
Action: Mouse pressed left at (745, 330)
Screenshot: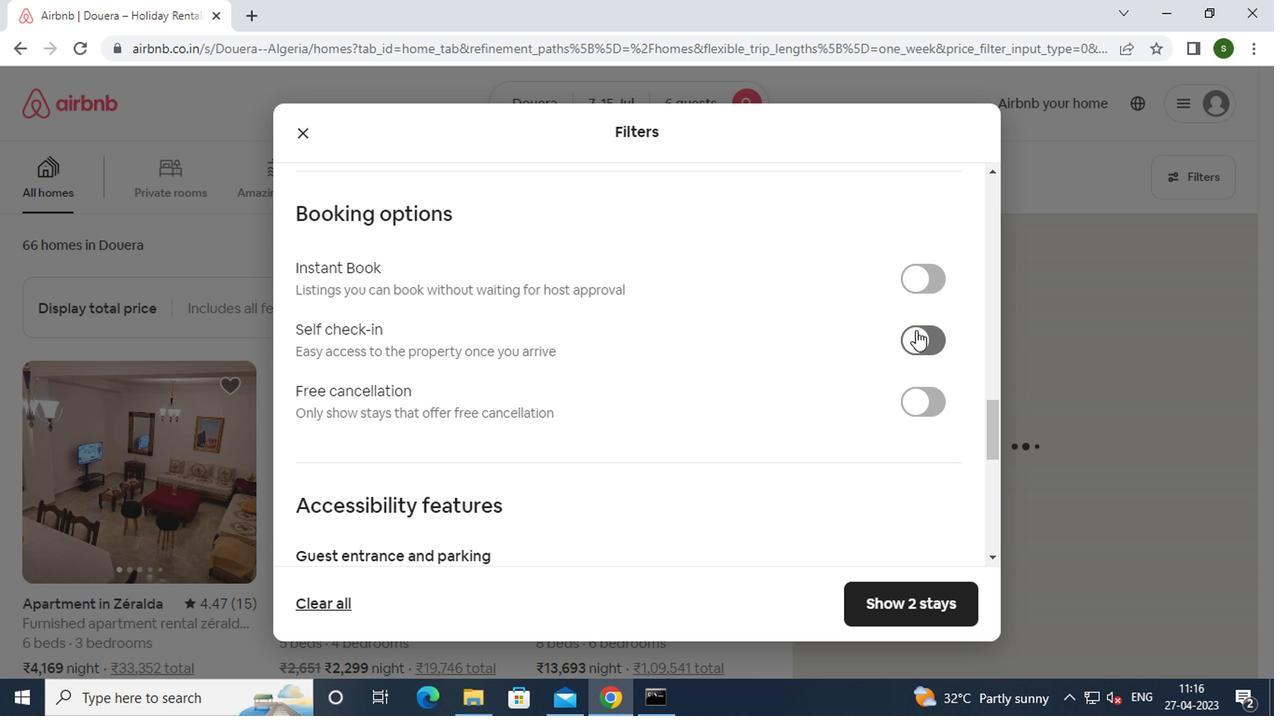
Action: Mouse moved to (733, 604)
Screenshot: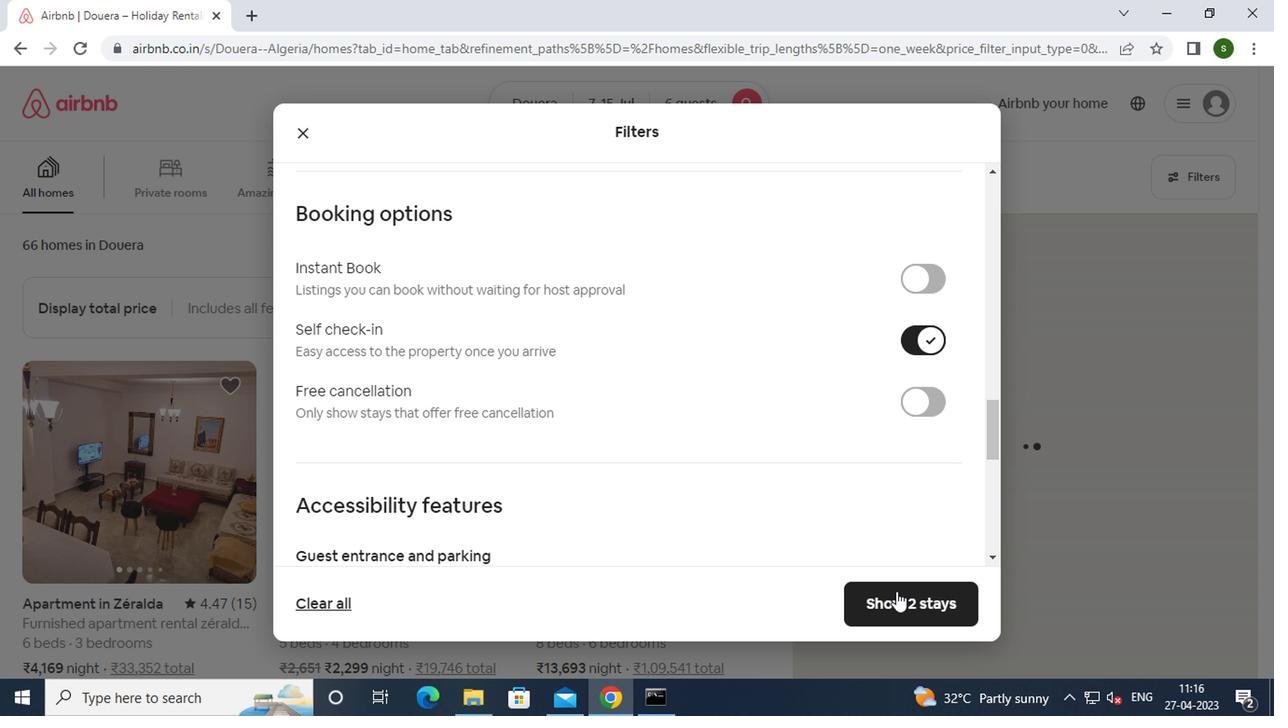 
Action: Mouse pressed left at (733, 604)
Screenshot: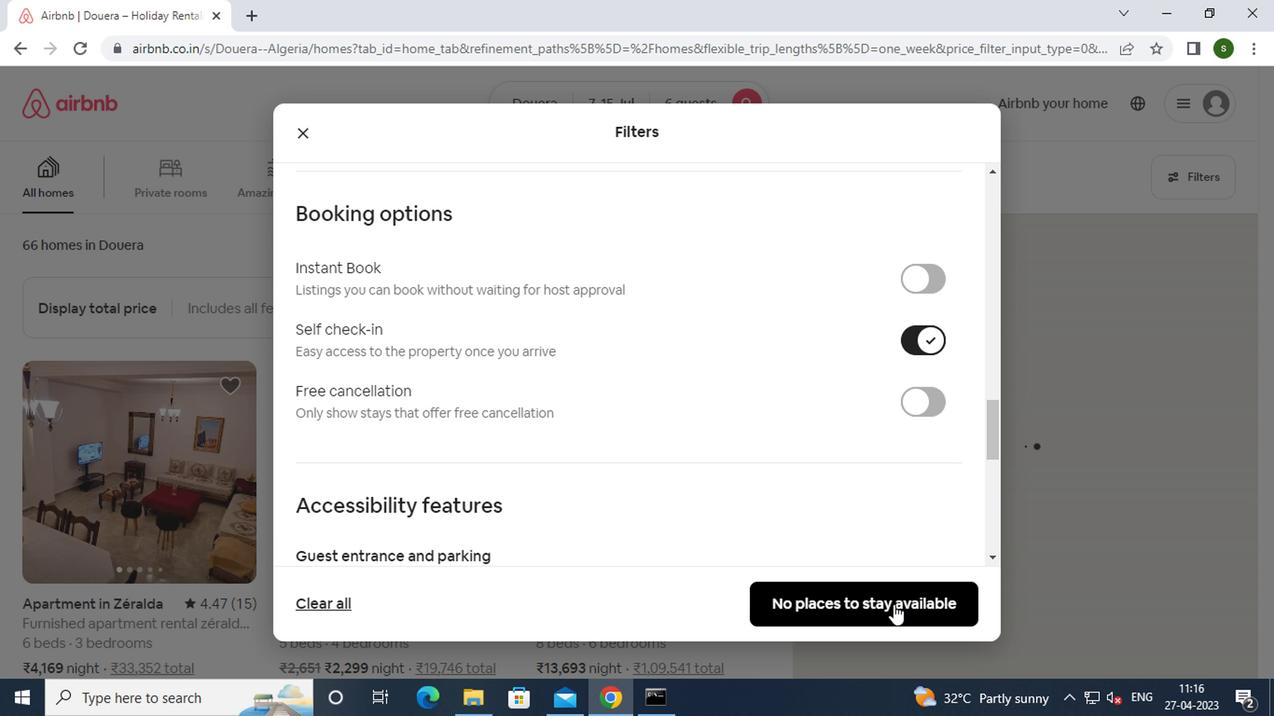 
Action: Mouse moved to (735, 601)
Screenshot: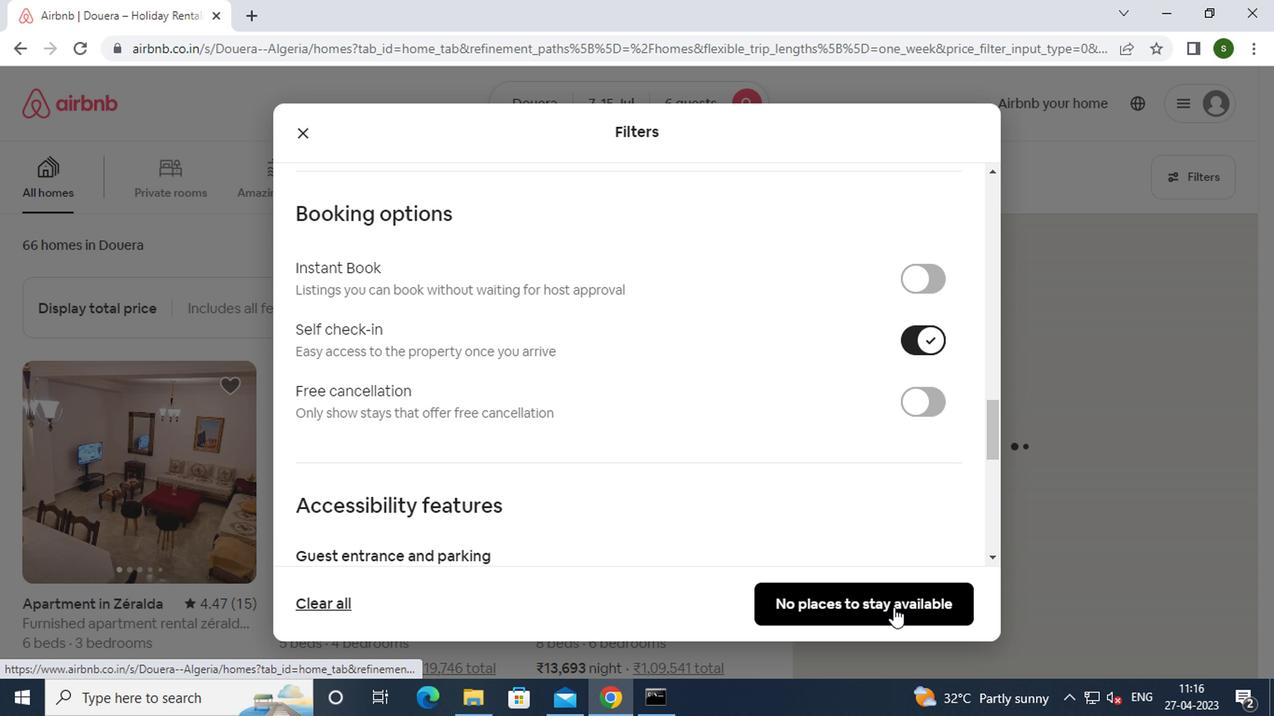 
